 Task: Look for space in Messina, Italy from 3rd June, 2023 to 9th June, 2023 for 2 adults in price range Rs.6000 to Rs.12000. Place can be entire place with 1  bedroom having 1 bed and 1 bathroom. Property type can be house, flat, guest house, hotel. Booking option can be shelf check-in. Required host language is English.
Action: Mouse moved to (382, 71)
Screenshot: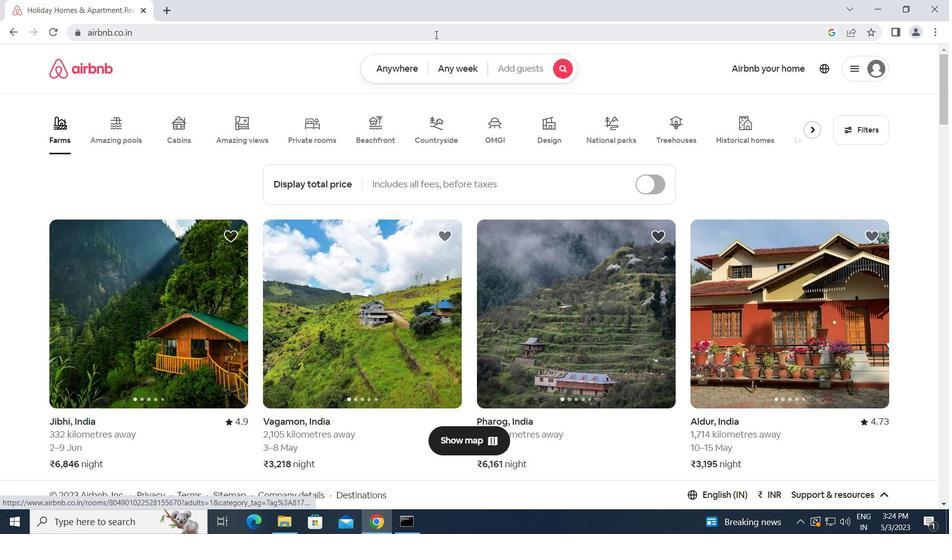 
Action: Mouse pressed left at (382, 71)
Screenshot: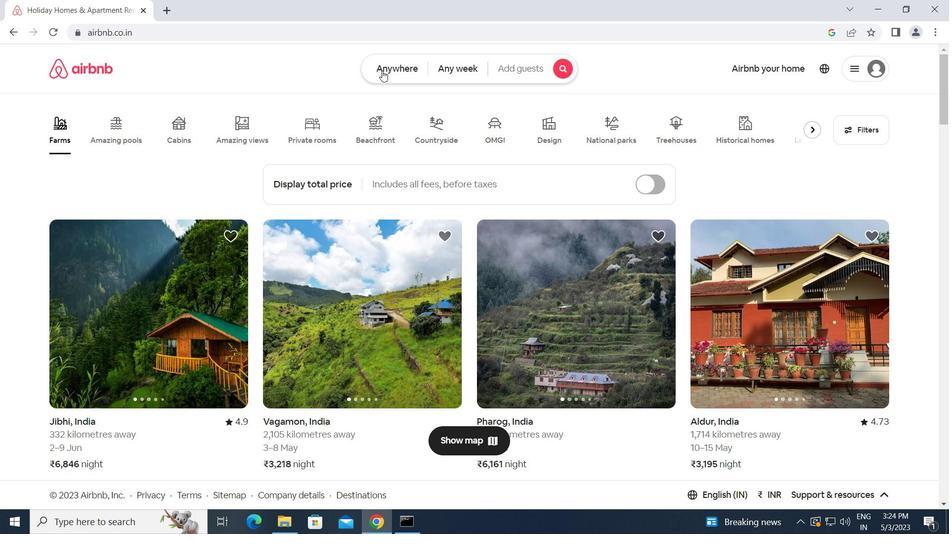 
Action: Mouse moved to (335, 108)
Screenshot: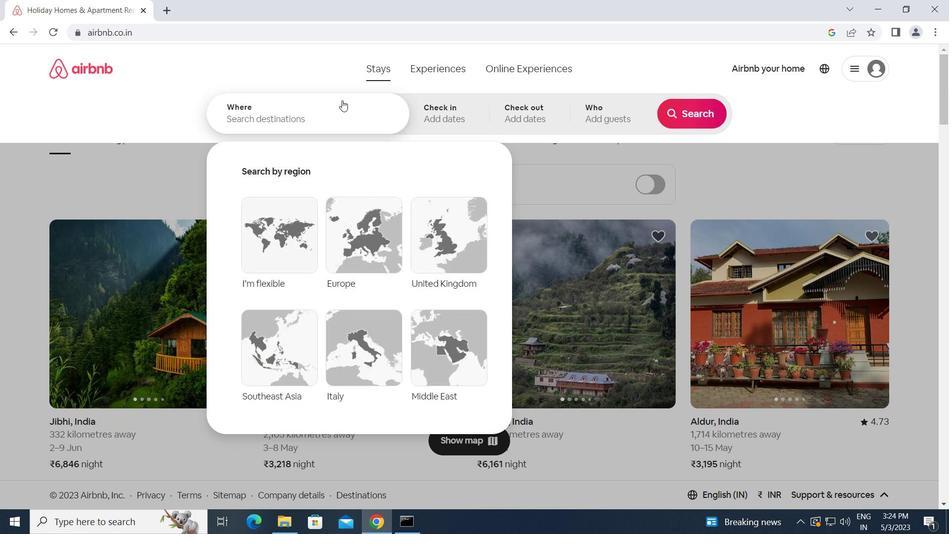 
Action: Mouse pressed left at (335, 108)
Screenshot: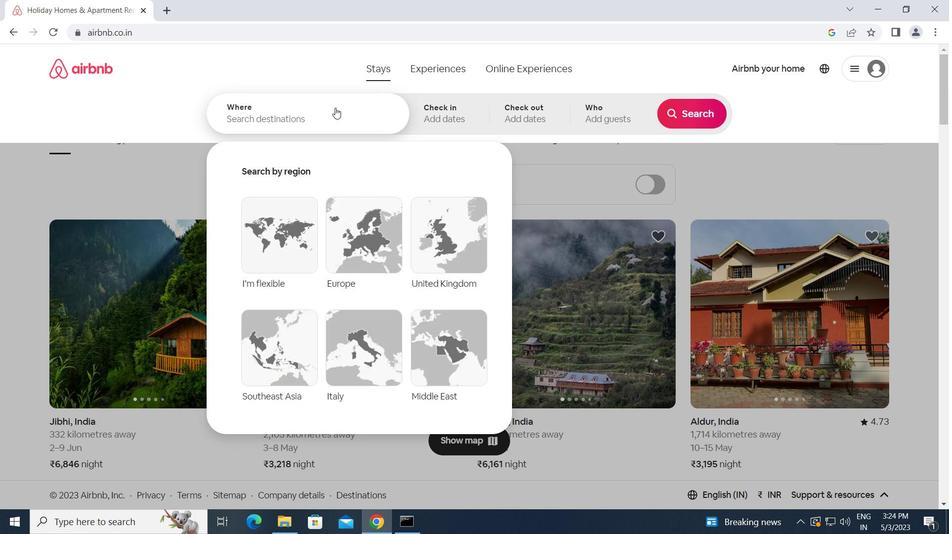 
Action: Key pressed m<Key.caps_lock>essina,<Key.space><Key.caps_lock>i<Key.caps_lock>taly<Key.enter>
Screenshot: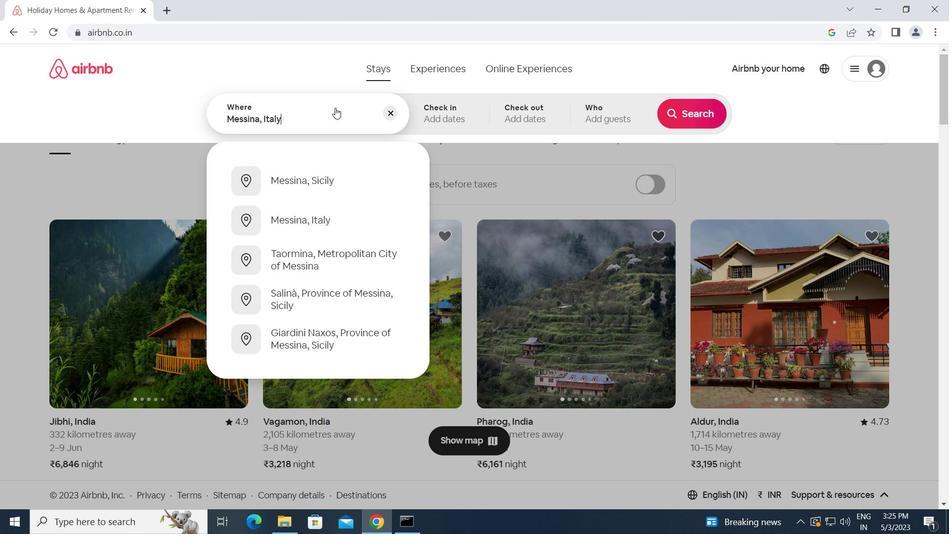 
Action: Mouse moved to (673, 260)
Screenshot: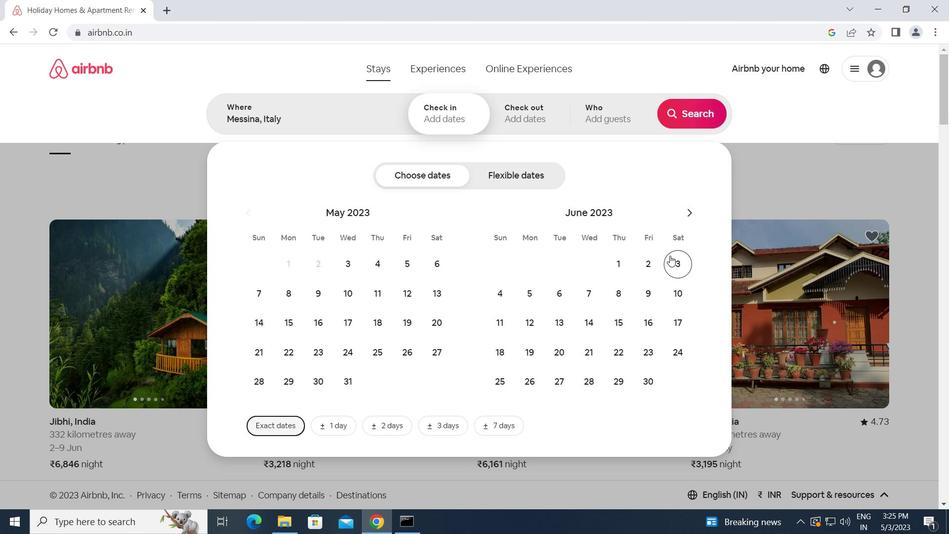 
Action: Mouse pressed left at (673, 260)
Screenshot: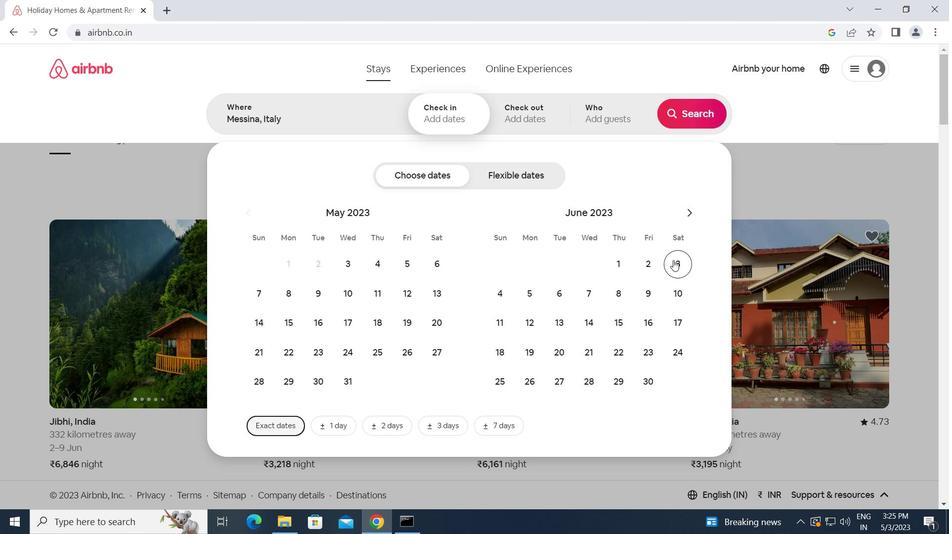 
Action: Mouse moved to (646, 291)
Screenshot: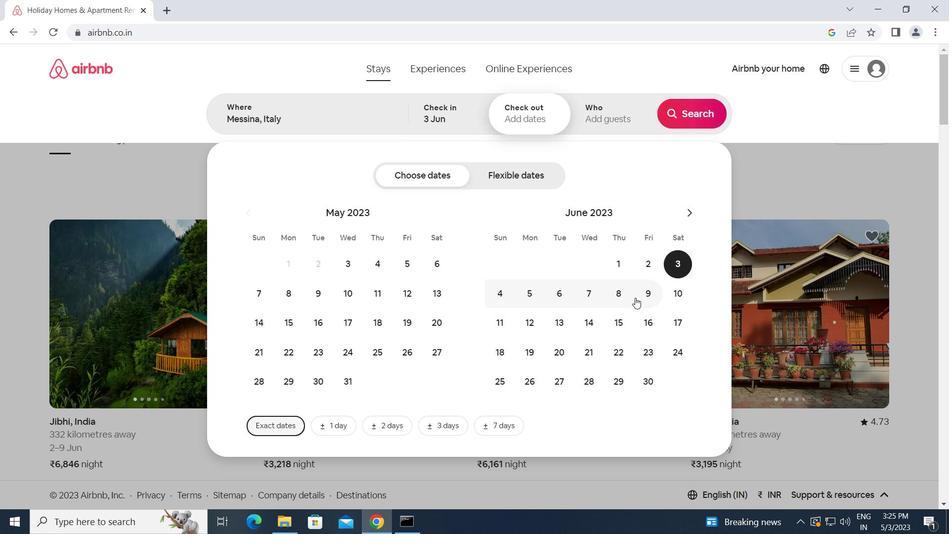 
Action: Mouse pressed left at (646, 291)
Screenshot: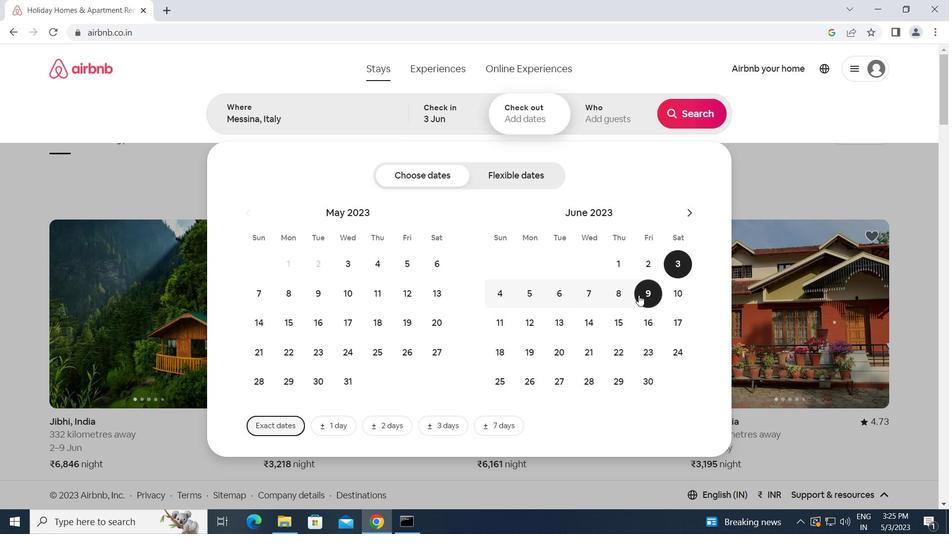
Action: Mouse moved to (587, 122)
Screenshot: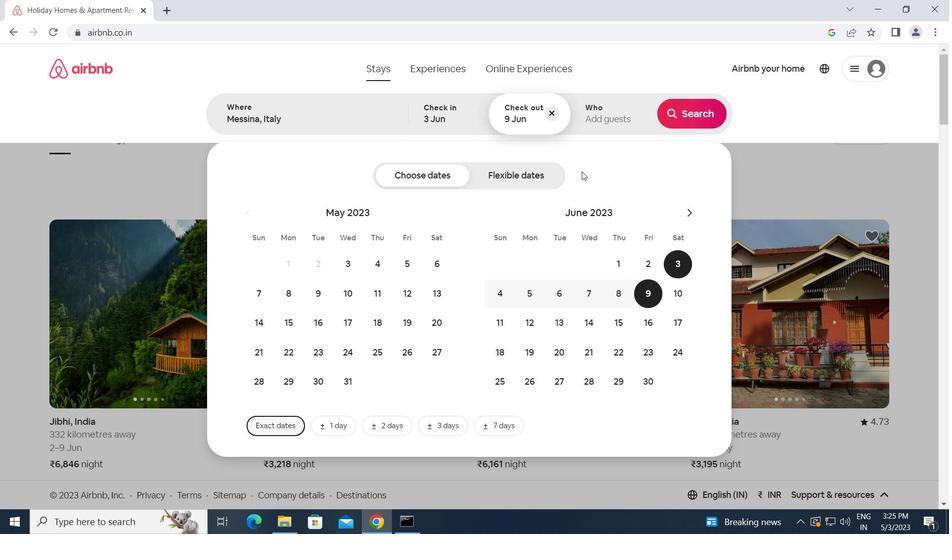 
Action: Mouse pressed left at (587, 122)
Screenshot: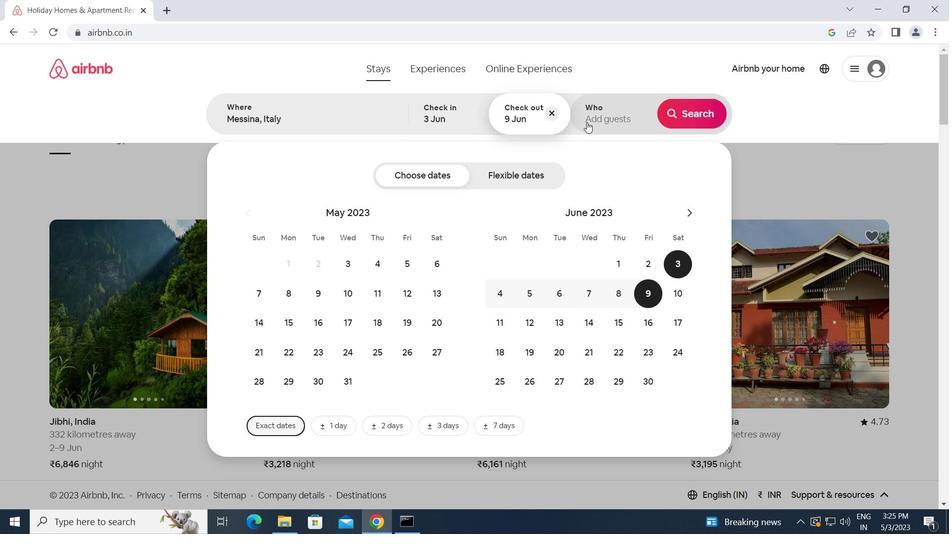 
Action: Mouse moved to (692, 170)
Screenshot: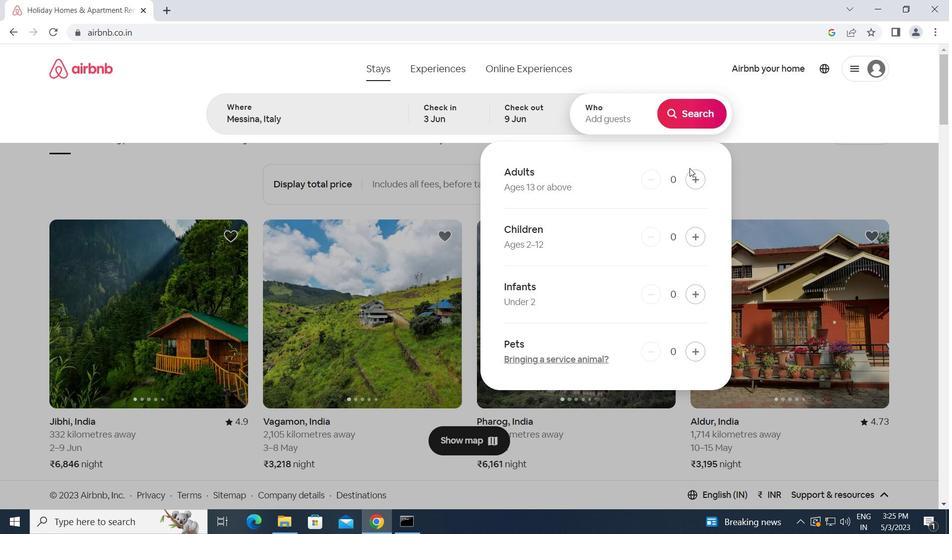 
Action: Mouse pressed left at (692, 170)
Screenshot: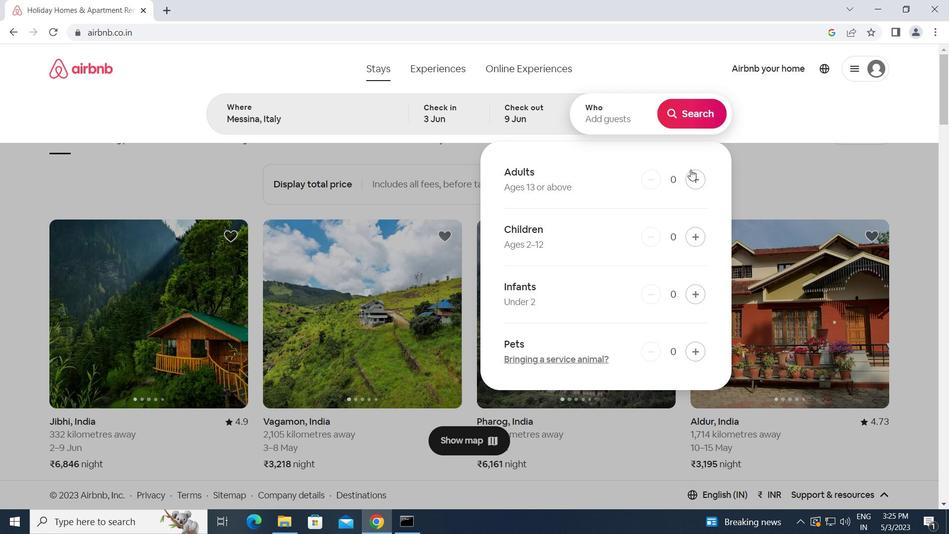 
Action: Mouse pressed left at (692, 170)
Screenshot: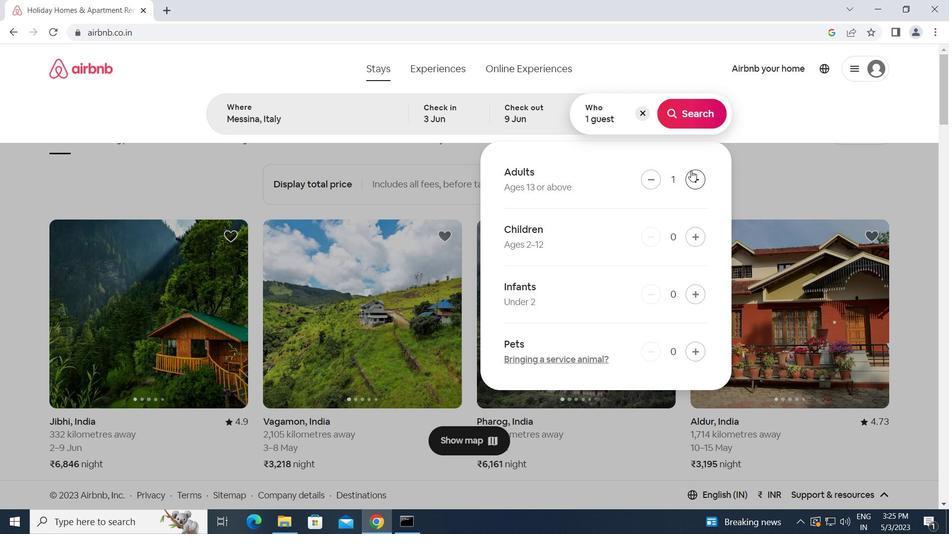 
Action: Mouse moved to (684, 114)
Screenshot: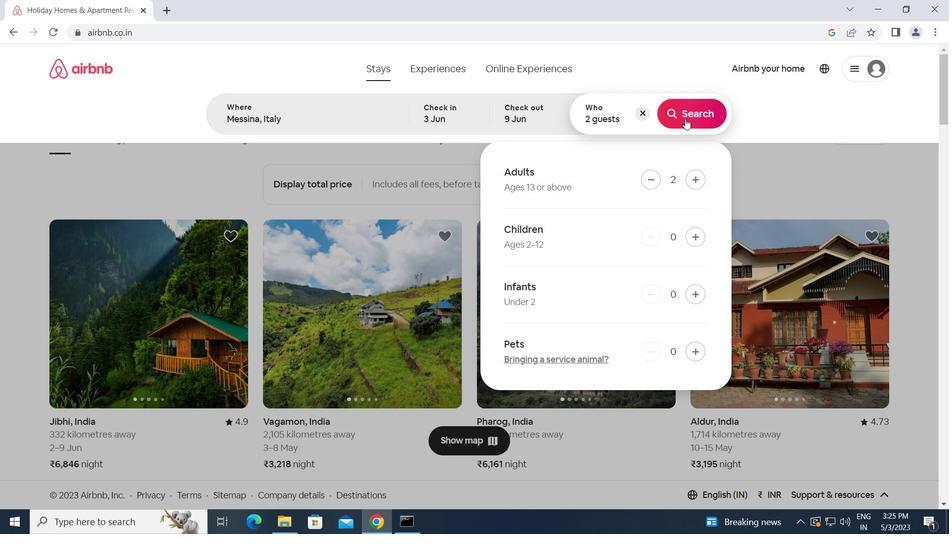 
Action: Mouse pressed left at (684, 114)
Screenshot: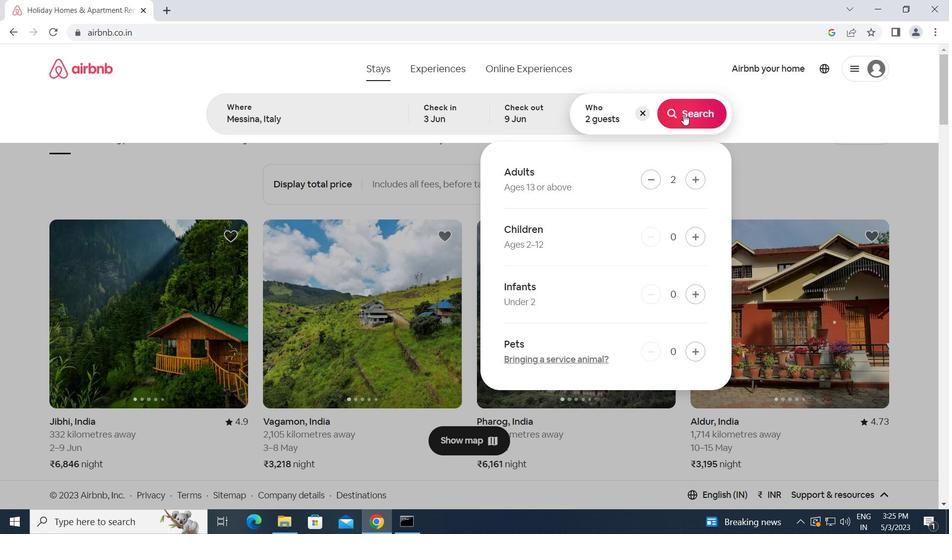 
Action: Mouse moved to (902, 115)
Screenshot: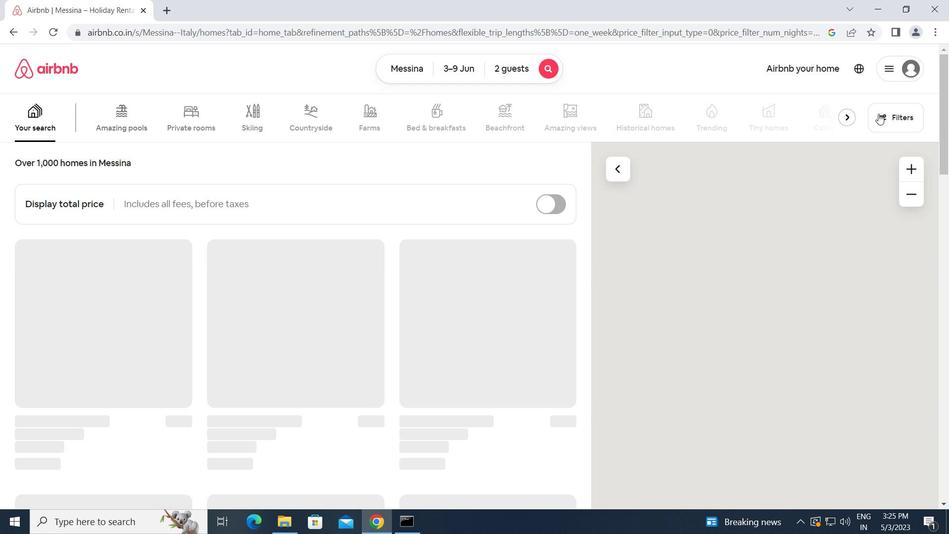 
Action: Mouse pressed left at (902, 115)
Screenshot: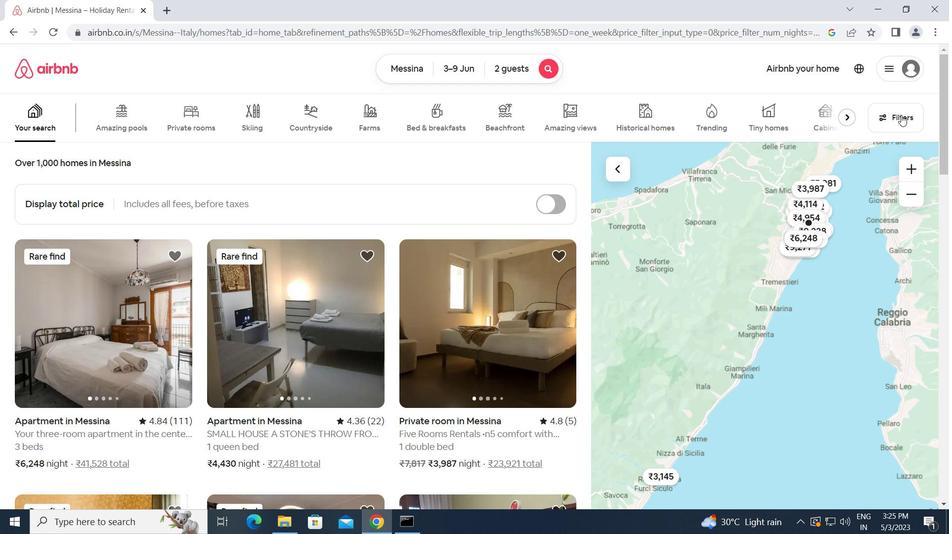 
Action: Mouse moved to (321, 275)
Screenshot: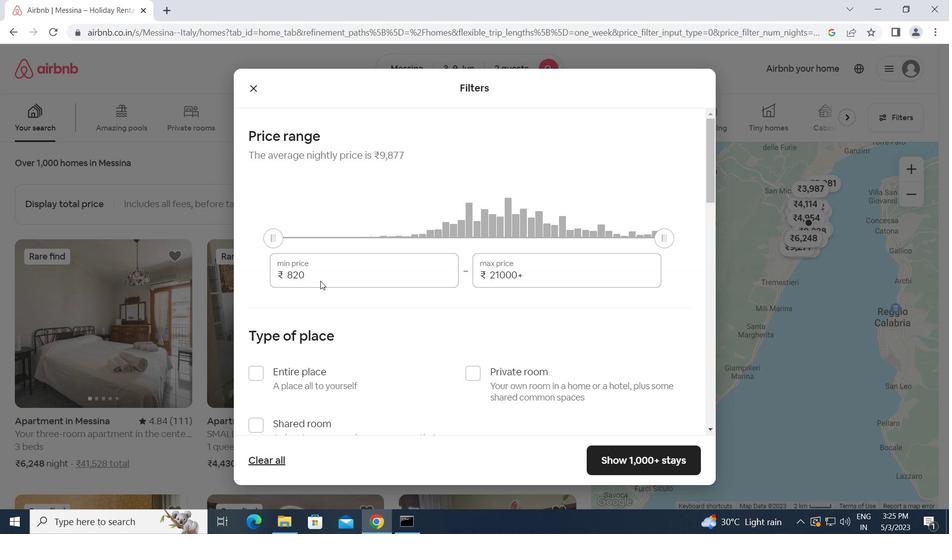 
Action: Mouse pressed left at (321, 275)
Screenshot: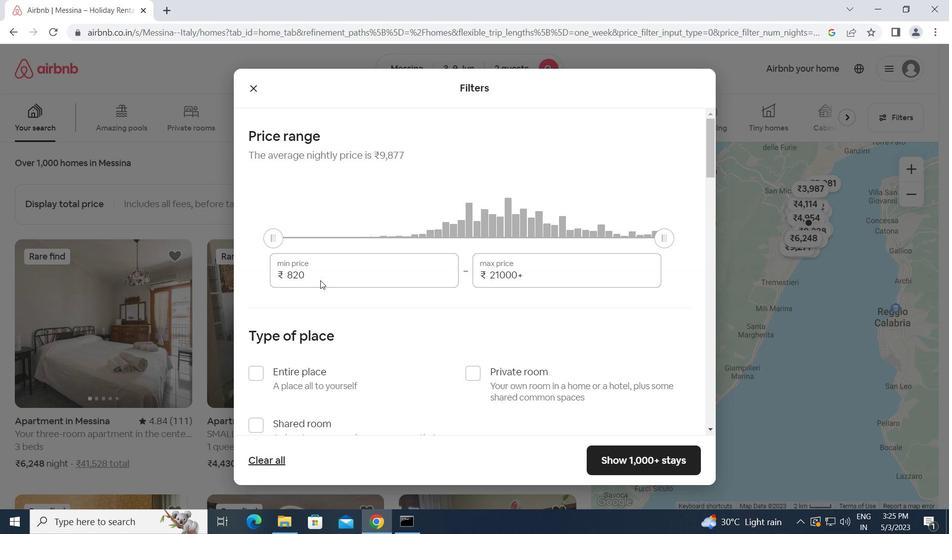 
Action: Mouse moved to (280, 279)
Screenshot: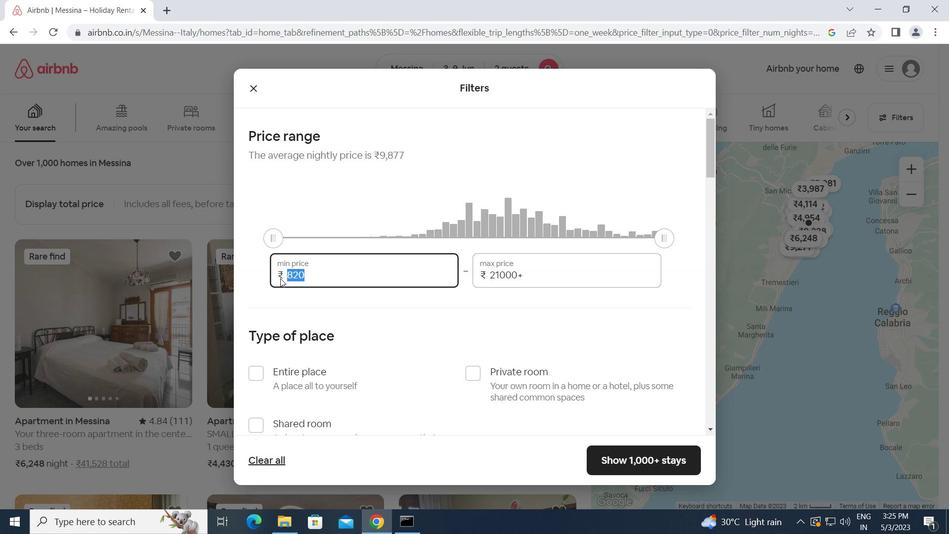 
Action: Key pressed 6000<Key.tab>12000
Screenshot: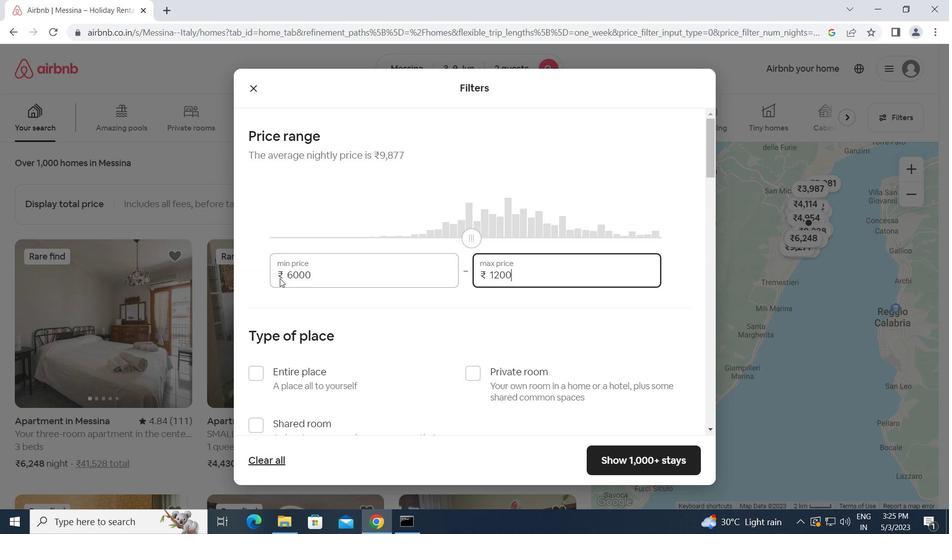 
Action: Mouse moved to (255, 373)
Screenshot: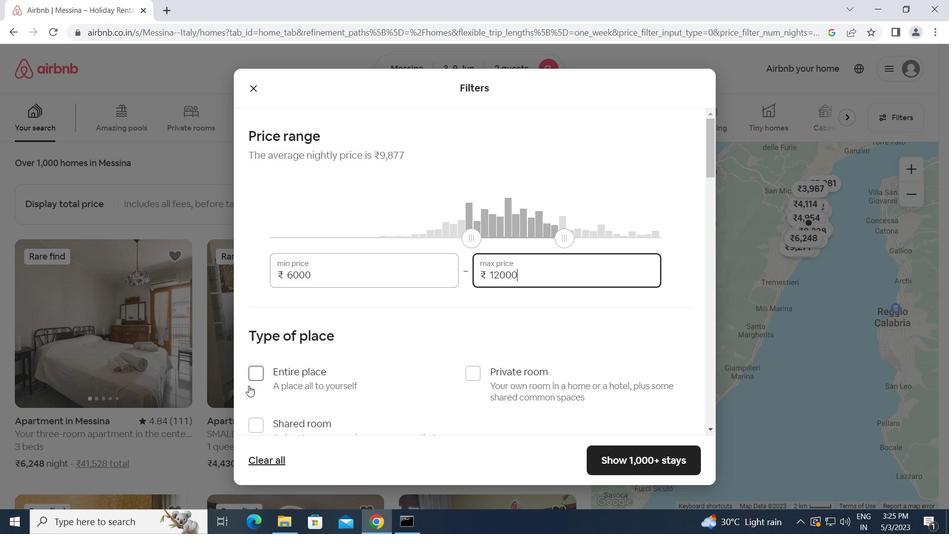 
Action: Mouse pressed left at (255, 373)
Screenshot: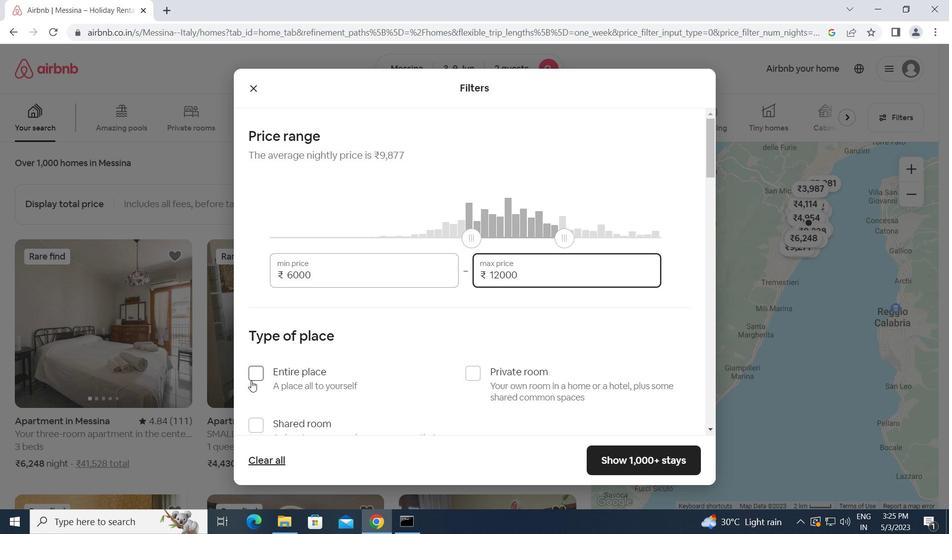 
Action: Mouse moved to (422, 372)
Screenshot: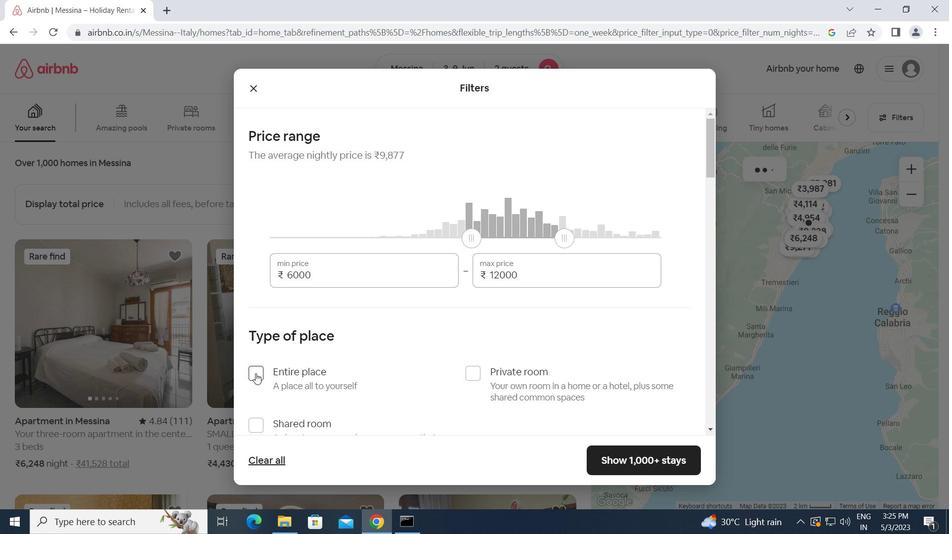 
Action: Mouse scrolled (422, 372) with delta (0, 0)
Screenshot: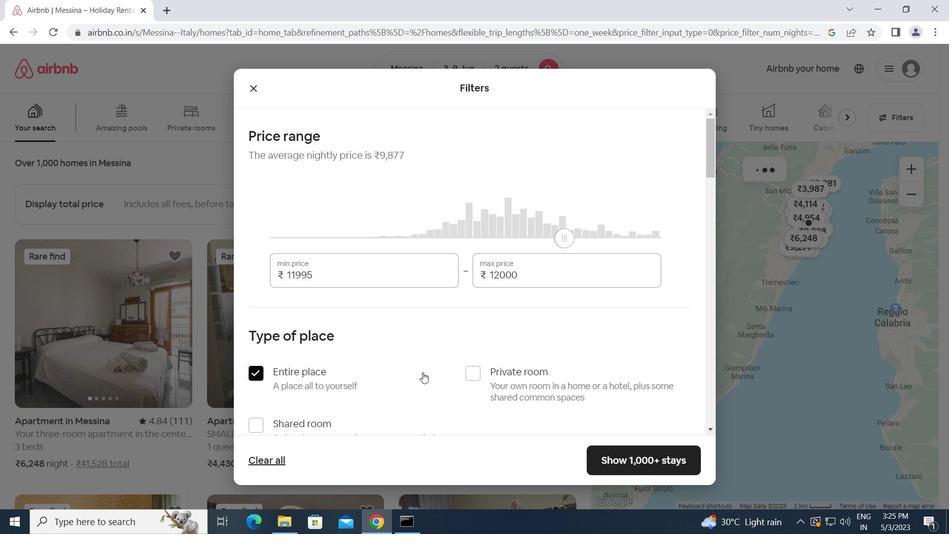 
Action: Mouse scrolled (422, 372) with delta (0, 0)
Screenshot: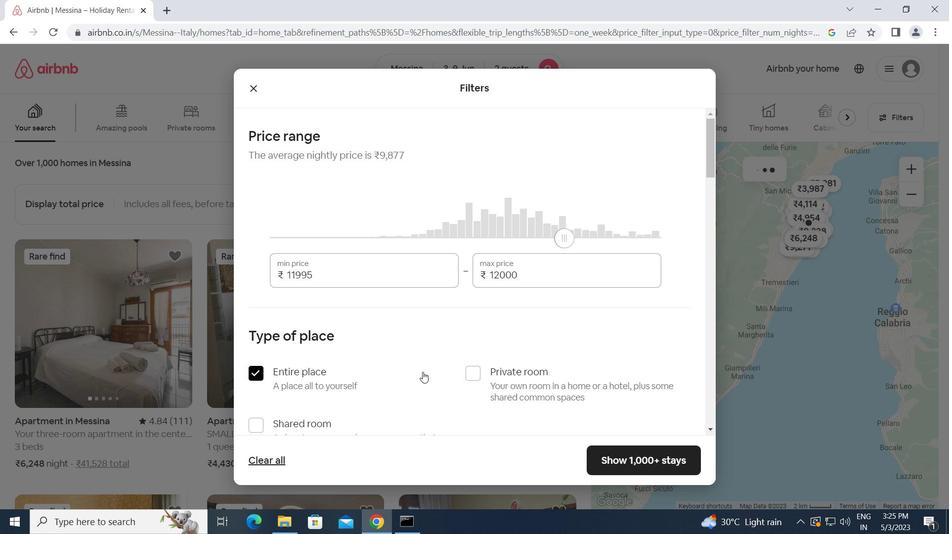 
Action: Mouse moved to (423, 372)
Screenshot: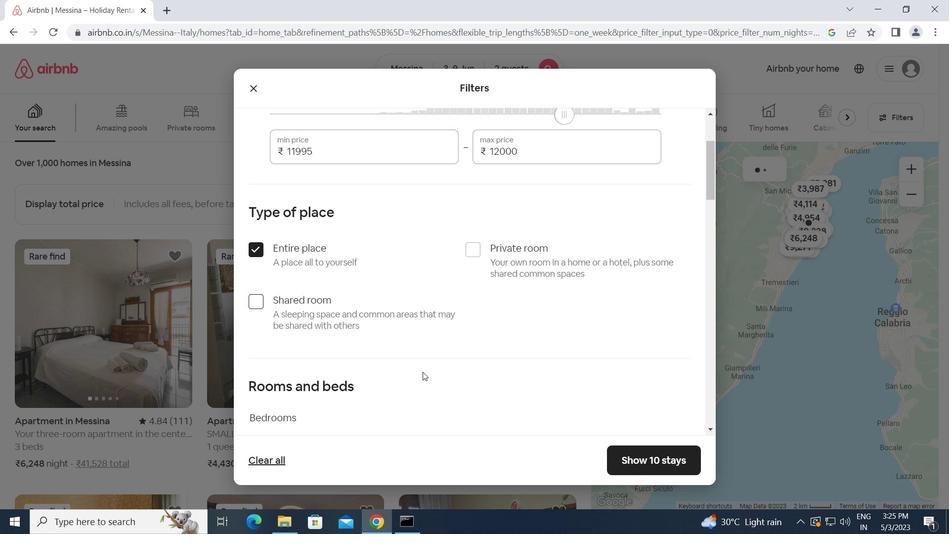 
Action: Mouse scrolled (423, 371) with delta (0, 0)
Screenshot: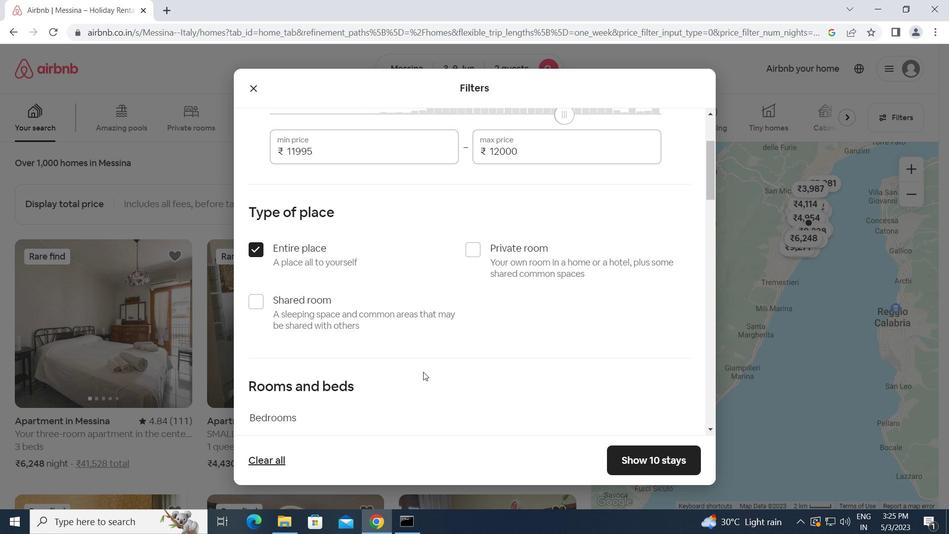
Action: Mouse scrolled (423, 371) with delta (0, 0)
Screenshot: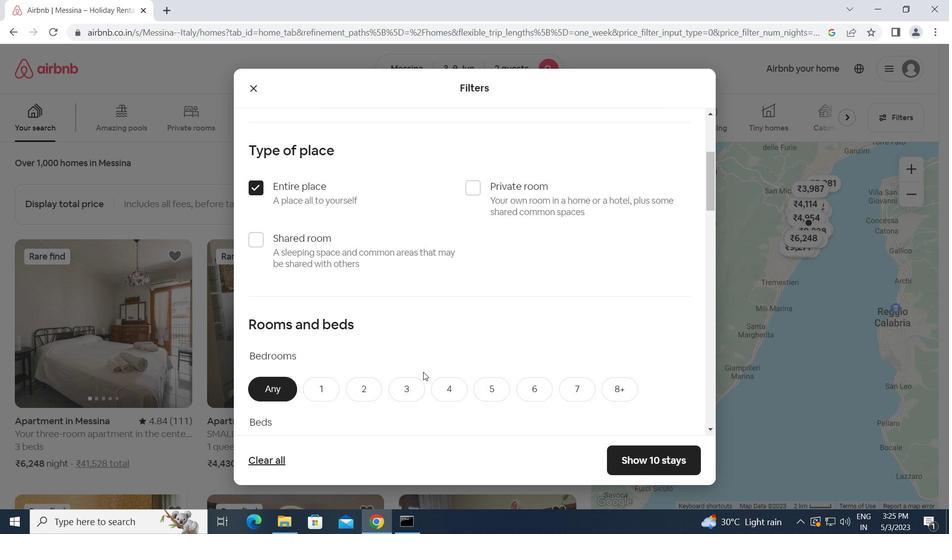 
Action: Mouse scrolled (423, 371) with delta (0, 0)
Screenshot: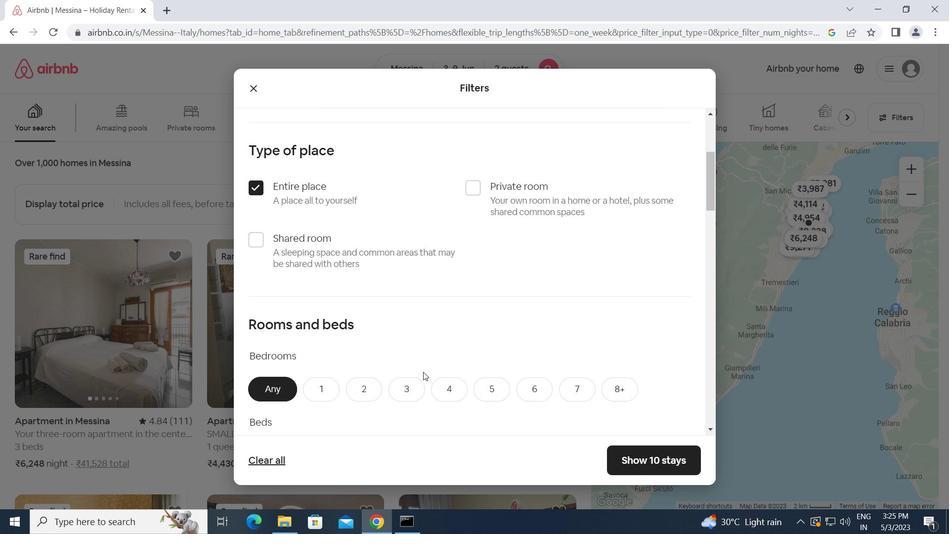 
Action: Mouse moved to (336, 271)
Screenshot: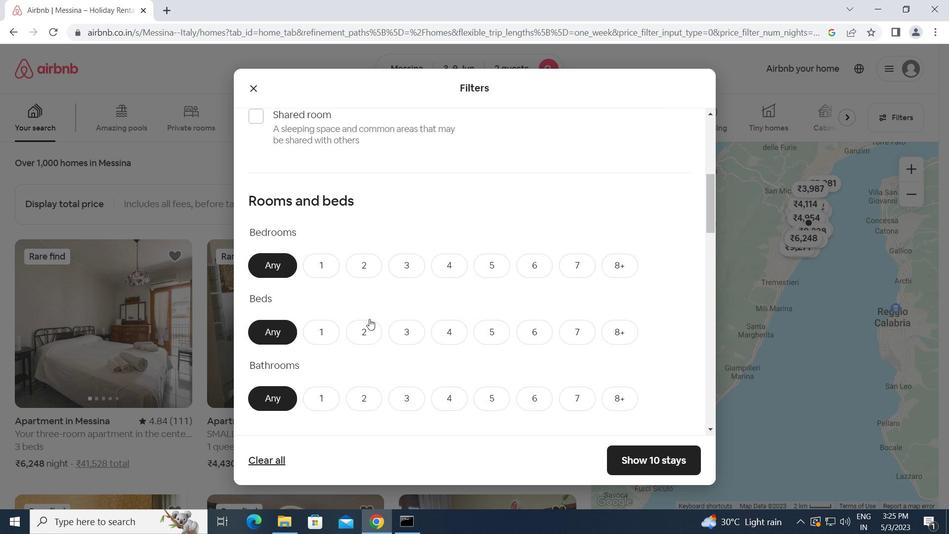 
Action: Mouse pressed left at (336, 271)
Screenshot: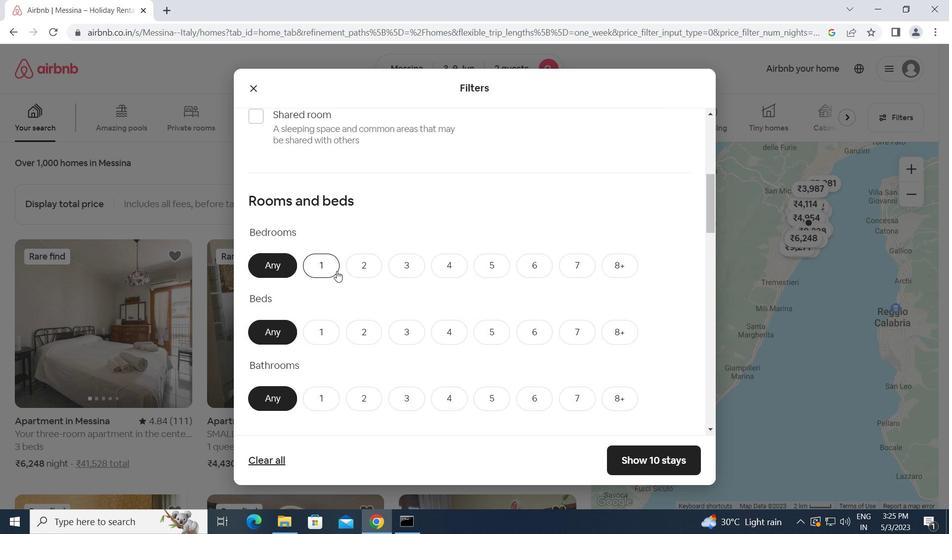 
Action: Mouse moved to (317, 320)
Screenshot: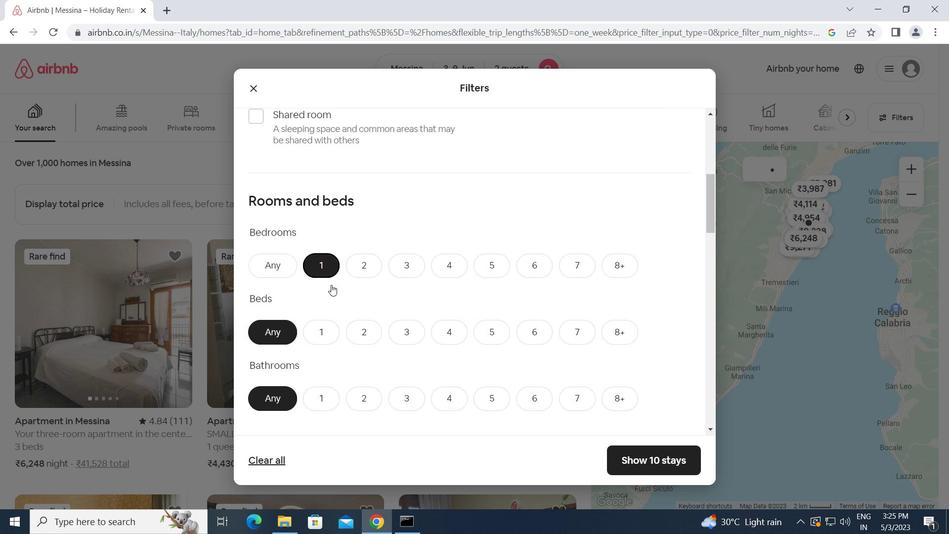 
Action: Mouse pressed left at (317, 320)
Screenshot: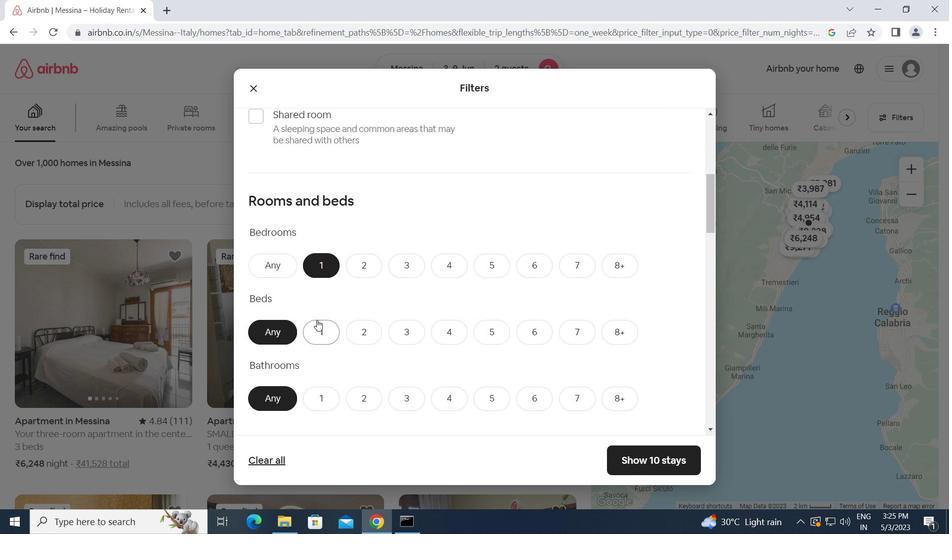 
Action: Mouse moved to (314, 391)
Screenshot: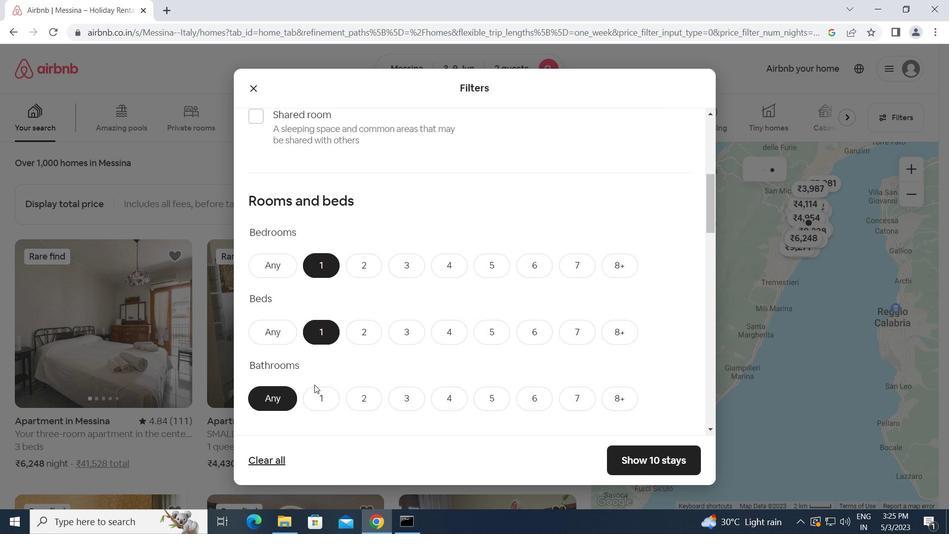 
Action: Mouse pressed left at (314, 391)
Screenshot: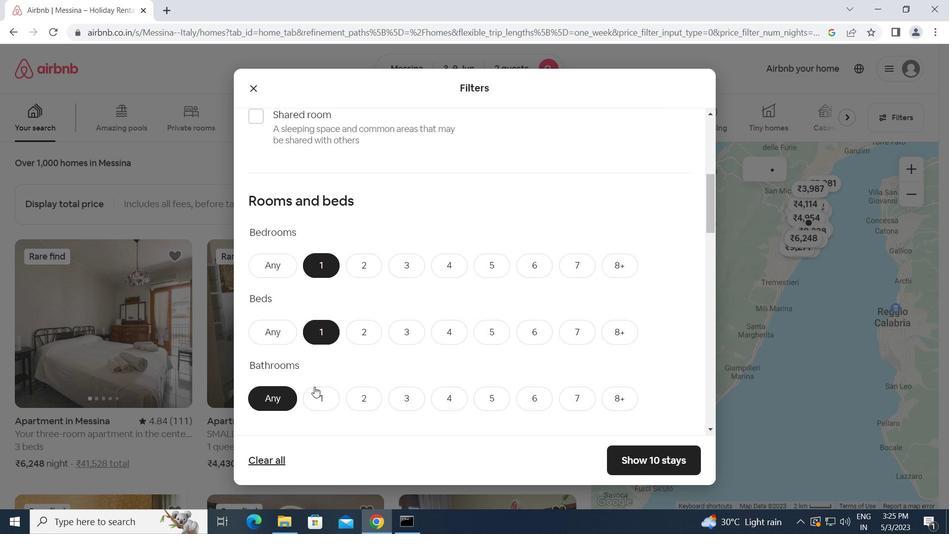 
Action: Mouse moved to (395, 388)
Screenshot: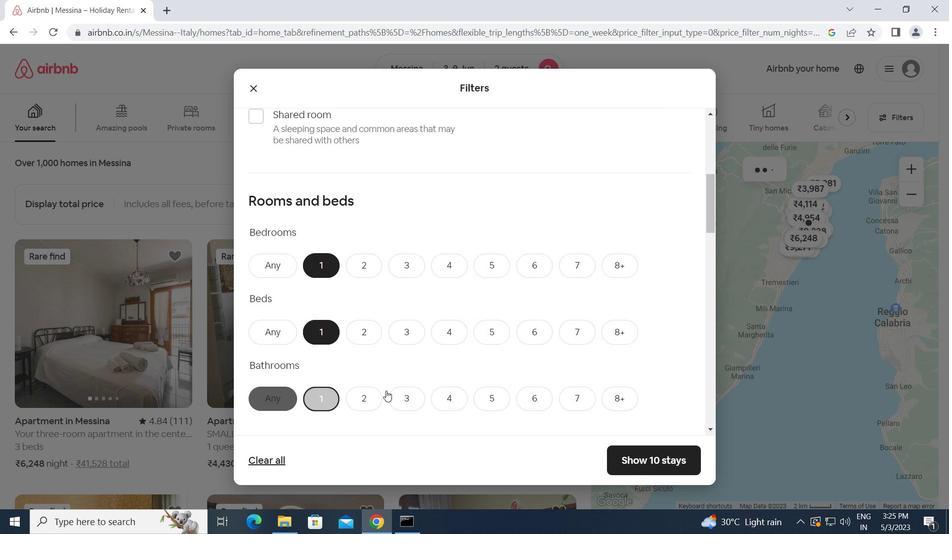 
Action: Mouse scrolled (395, 387) with delta (0, 0)
Screenshot: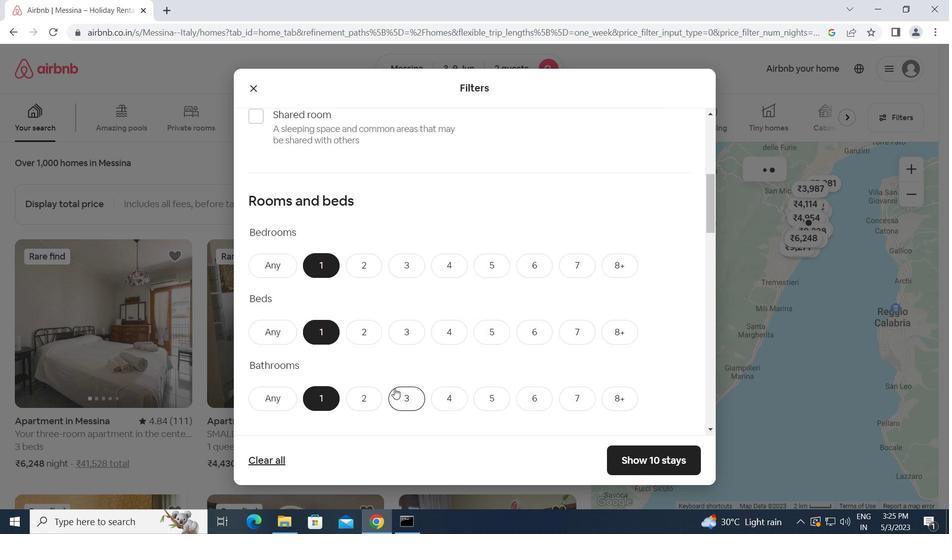 
Action: Mouse scrolled (395, 387) with delta (0, 0)
Screenshot: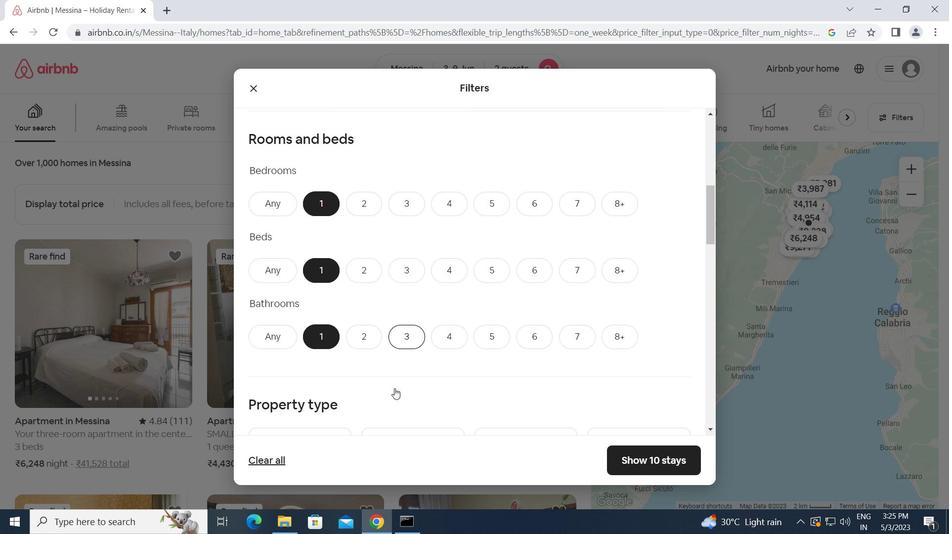 
Action: Mouse moved to (330, 383)
Screenshot: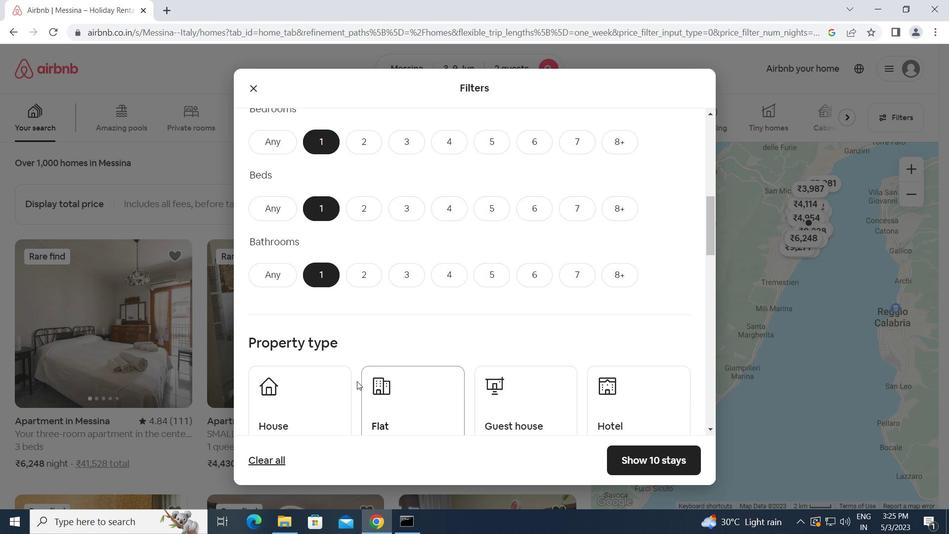 
Action: Mouse pressed left at (330, 383)
Screenshot: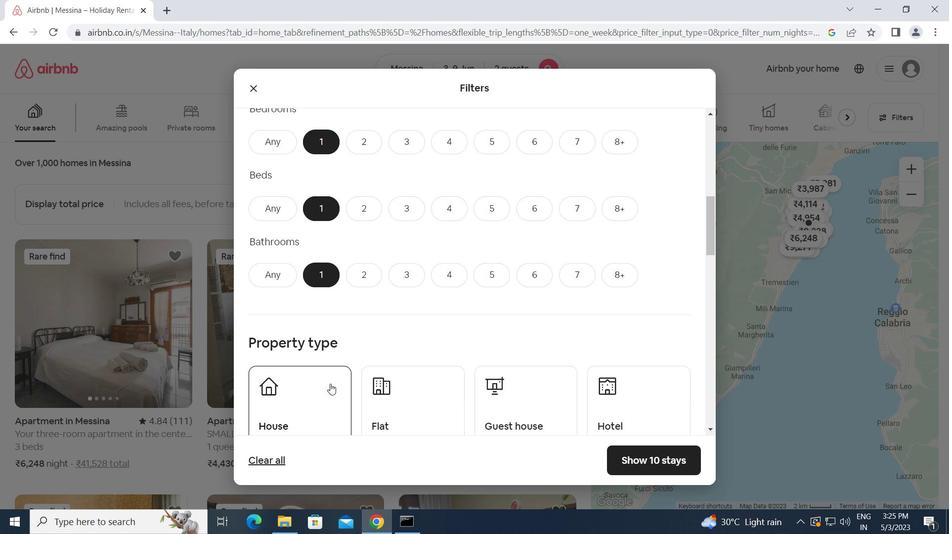 
Action: Mouse moved to (338, 383)
Screenshot: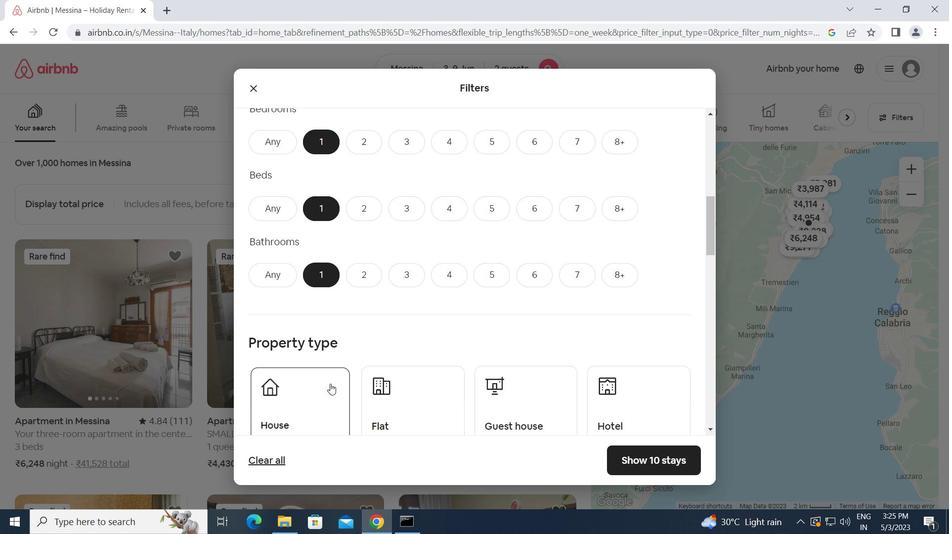 
Action: Mouse scrolled (338, 382) with delta (0, 0)
Screenshot: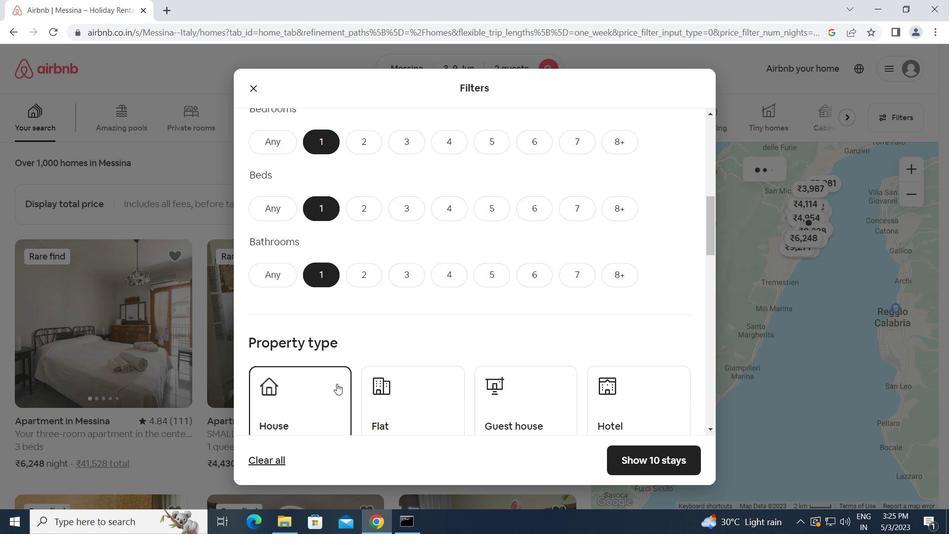 
Action: Mouse moved to (405, 359)
Screenshot: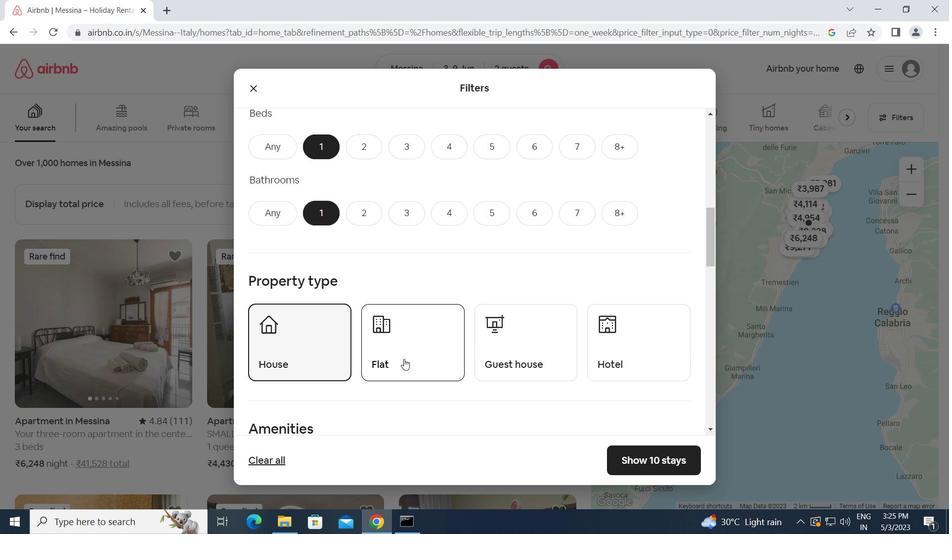 
Action: Mouse pressed left at (405, 359)
Screenshot: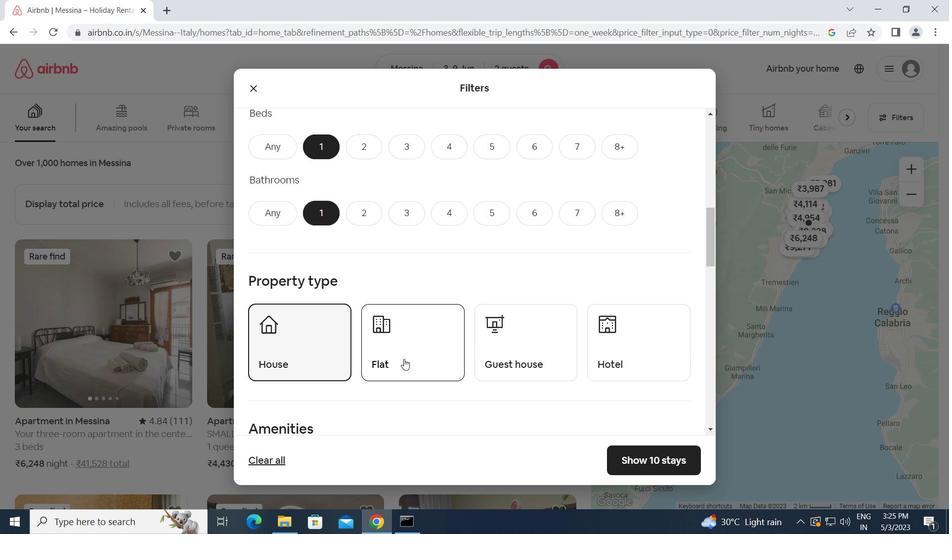 
Action: Mouse moved to (521, 356)
Screenshot: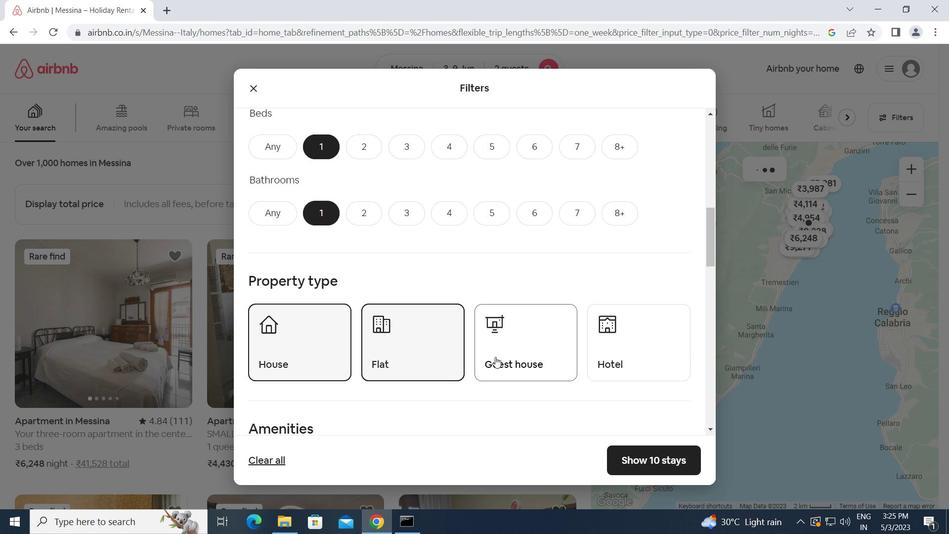 
Action: Mouse pressed left at (521, 356)
Screenshot: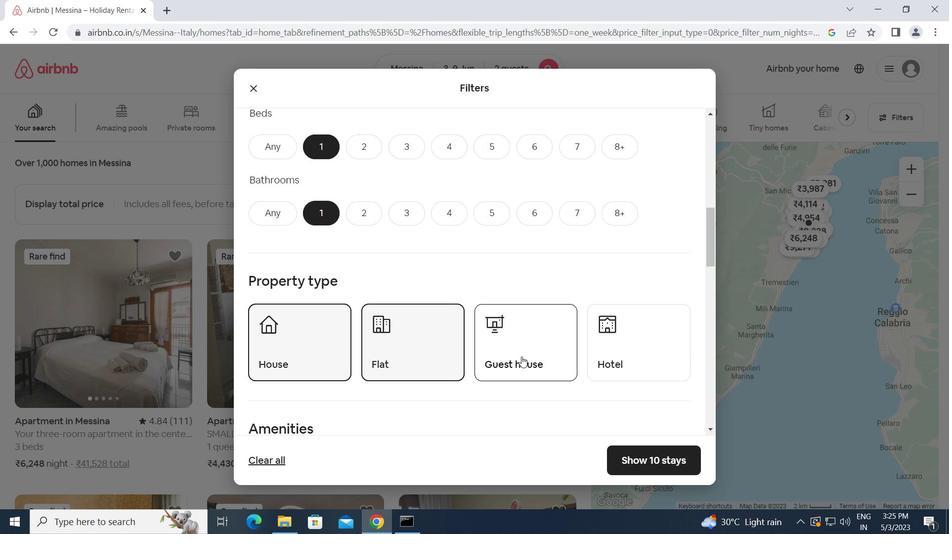 
Action: Mouse moved to (661, 339)
Screenshot: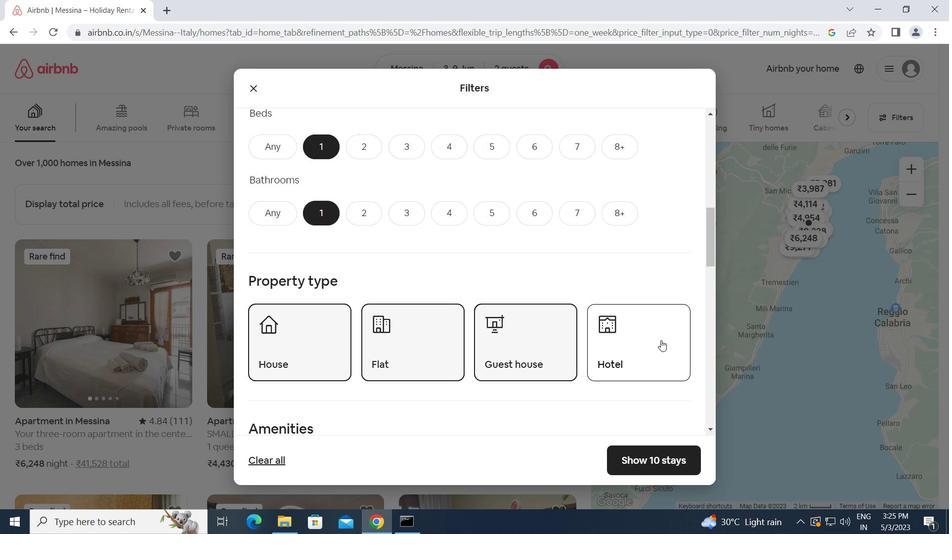 
Action: Mouse pressed left at (661, 339)
Screenshot: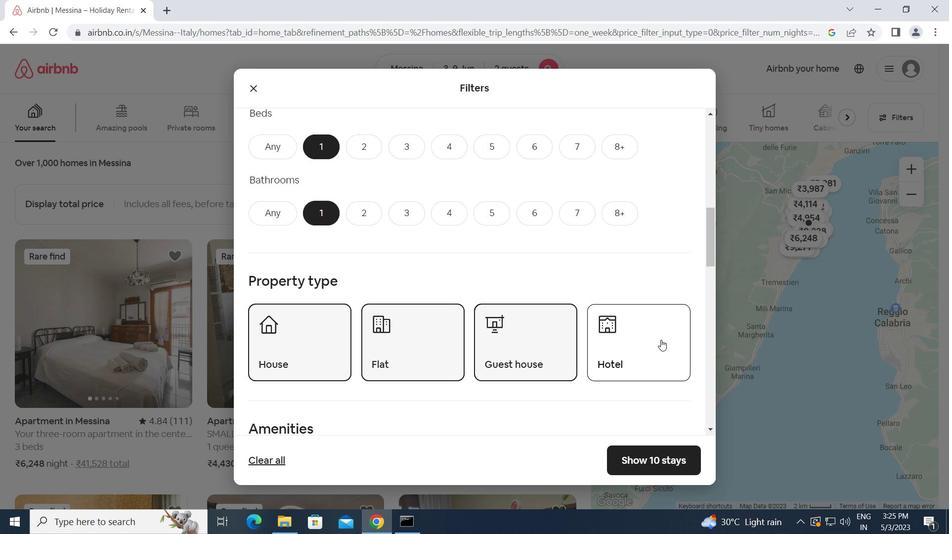 
Action: Mouse moved to (440, 364)
Screenshot: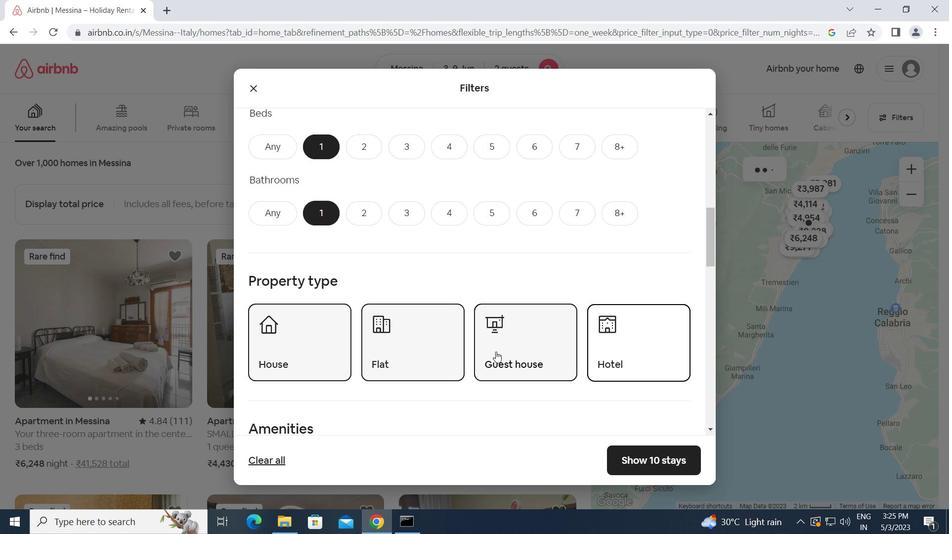 
Action: Mouse scrolled (440, 363) with delta (0, 0)
Screenshot: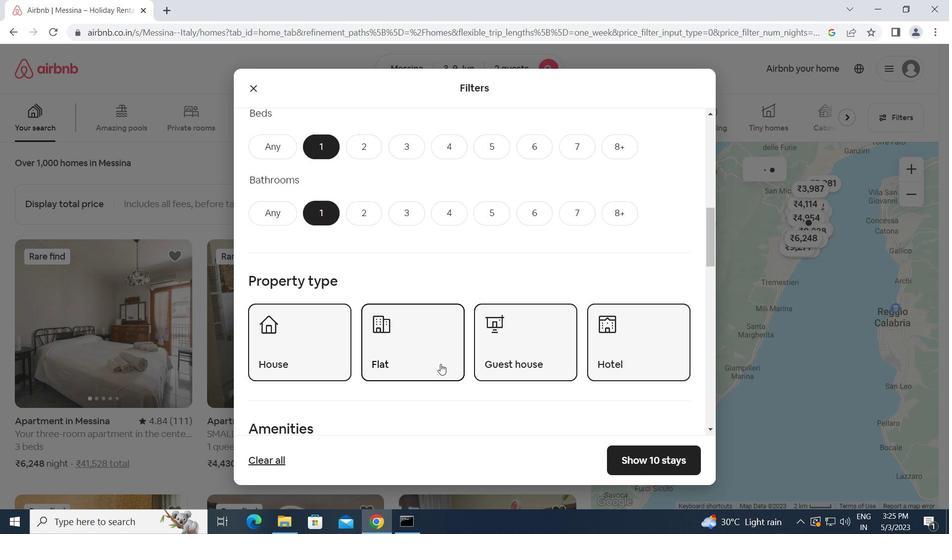 
Action: Mouse scrolled (440, 363) with delta (0, 0)
Screenshot: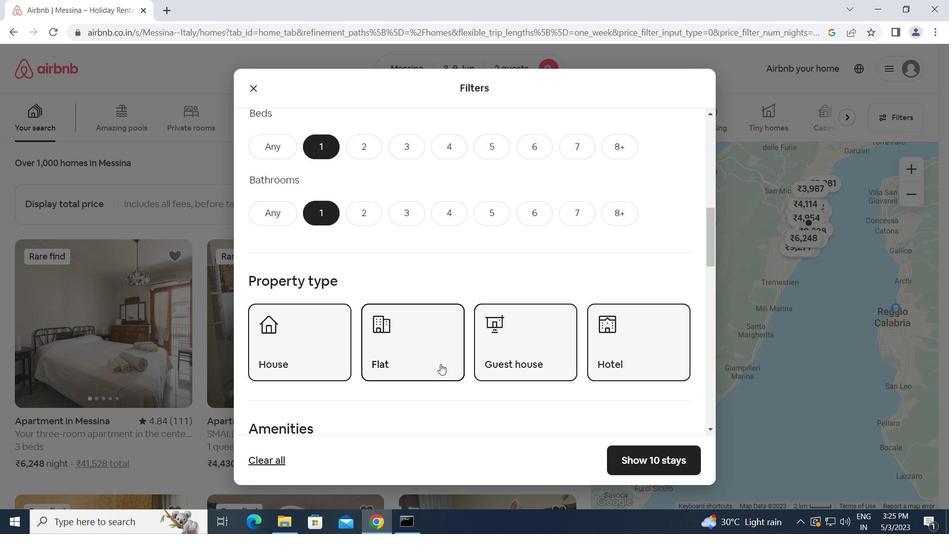 
Action: Mouse scrolled (440, 363) with delta (0, 0)
Screenshot: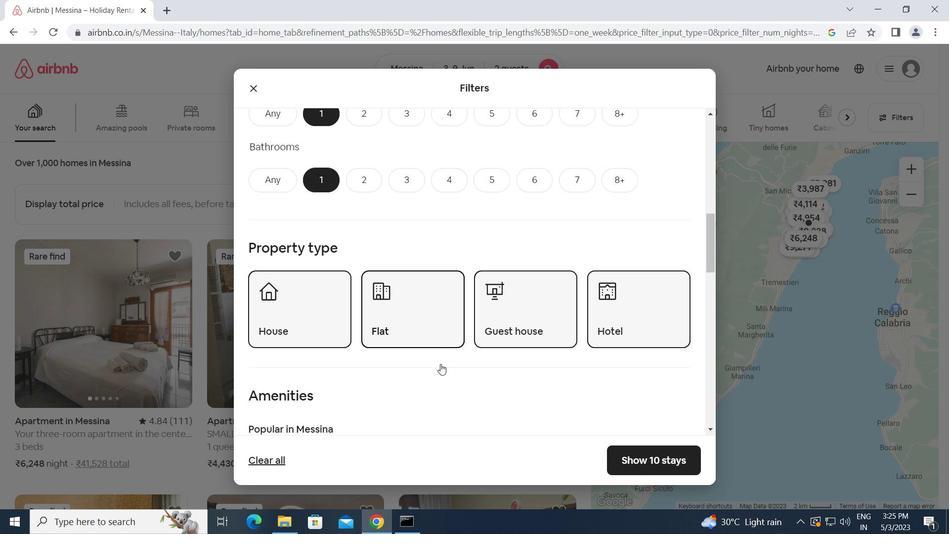 
Action: Mouse scrolled (440, 363) with delta (0, 0)
Screenshot: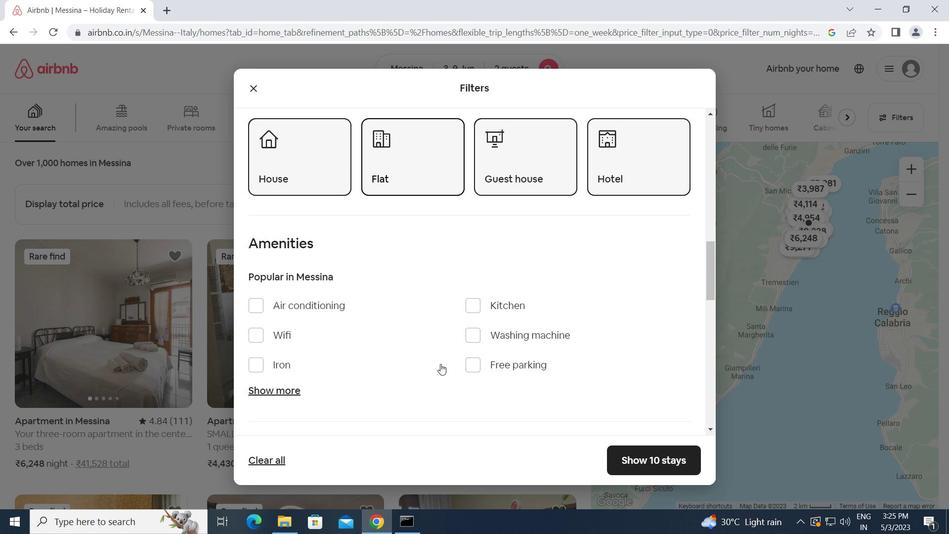 
Action: Mouse scrolled (440, 363) with delta (0, 0)
Screenshot: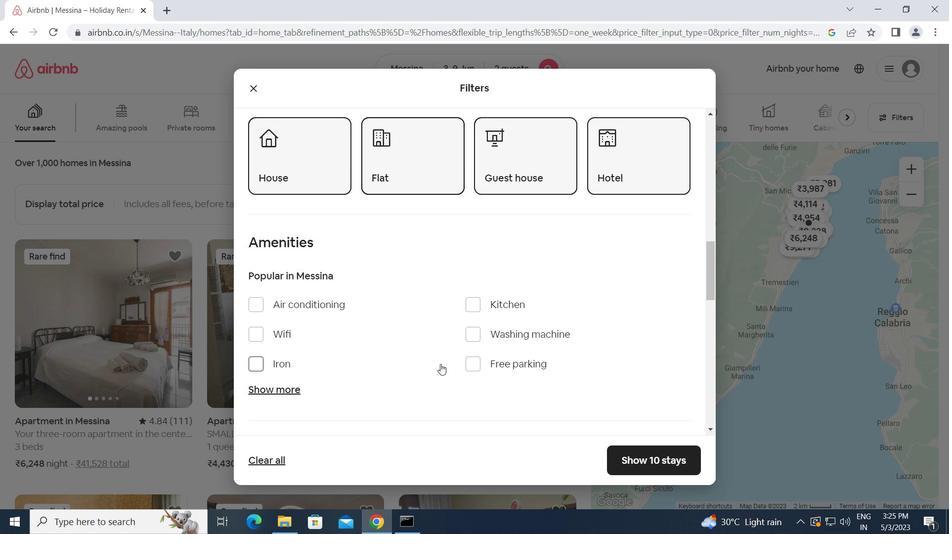 
Action: Mouse scrolled (440, 363) with delta (0, 0)
Screenshot: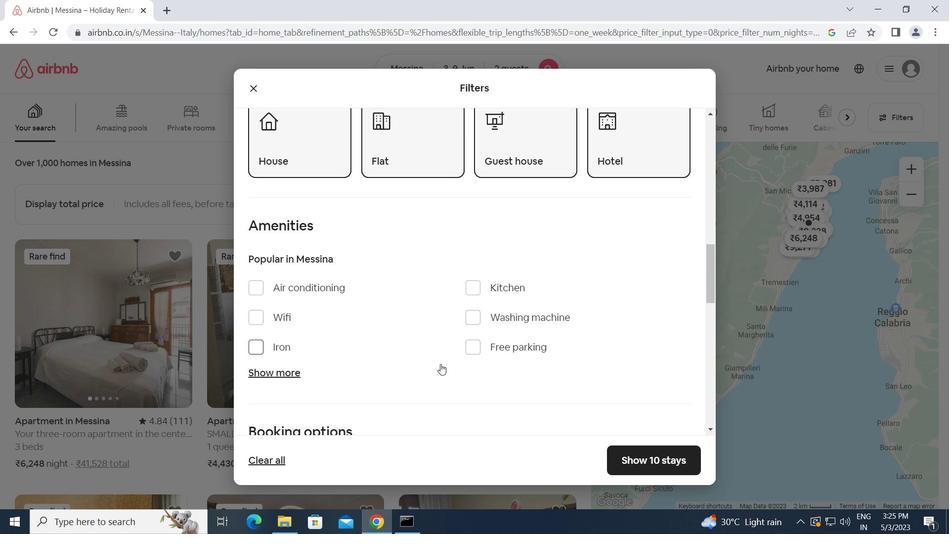 
Action: Mouse moved to (651, 343)
Screenshot: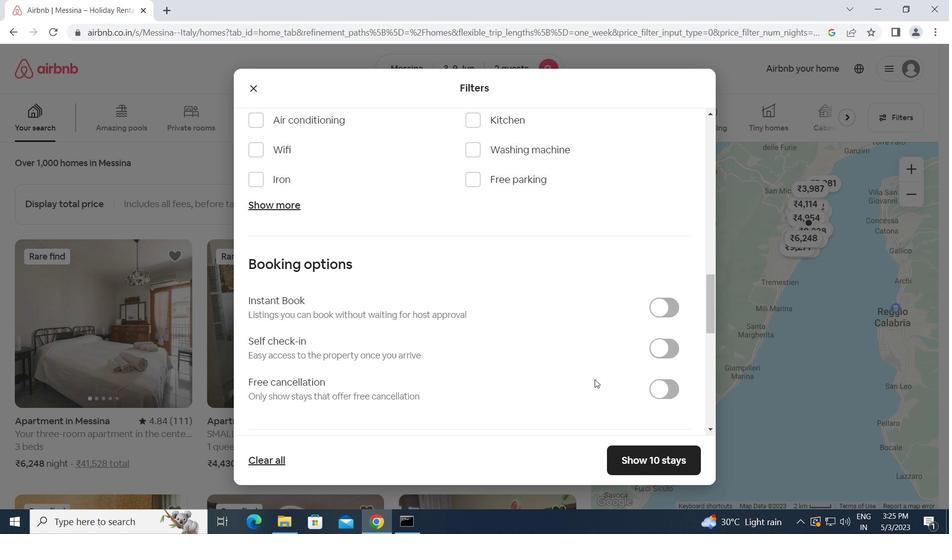 
Action: Mouse pressed left at (651, 343)
Screenshot: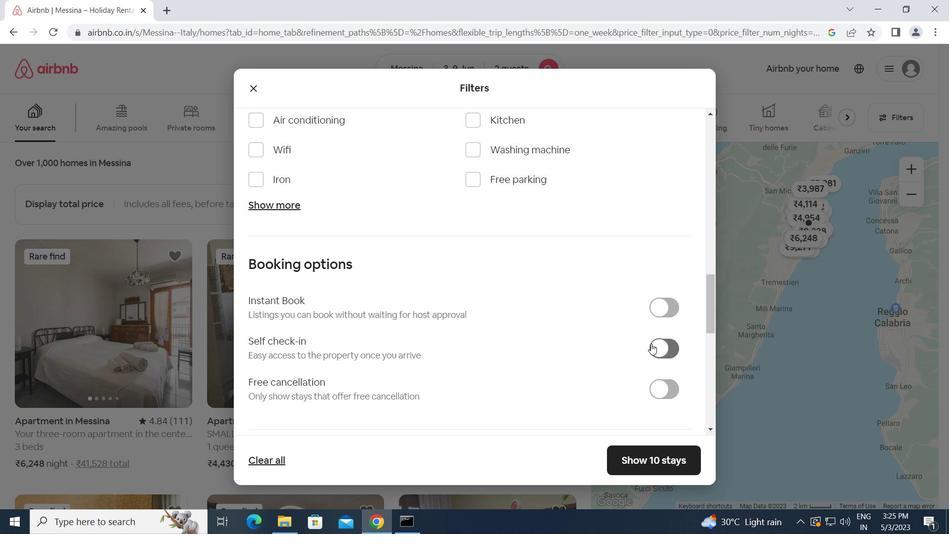 
Action: Mouse moved to (537, 390)
Screenshot: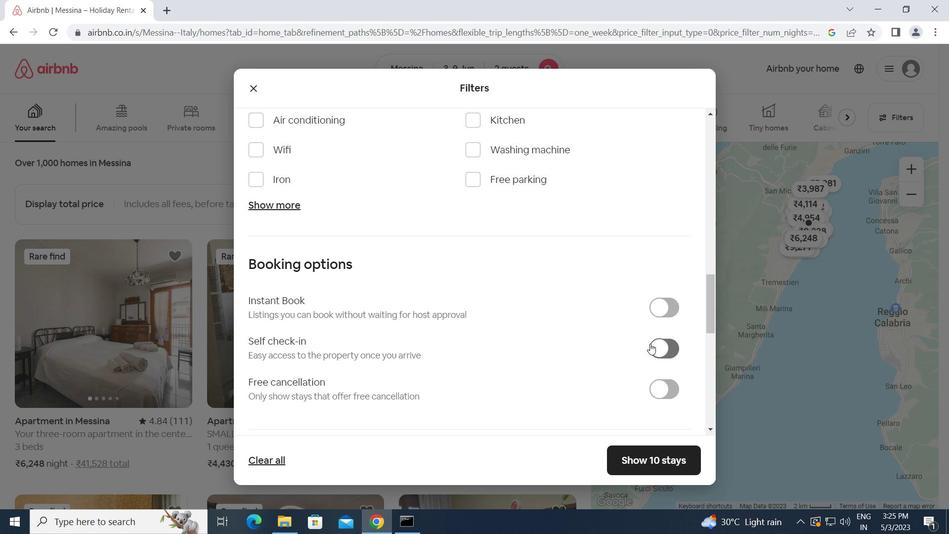 
Action: Mouse scrolled (537, 390) with delta (0, 0)
Screenshot: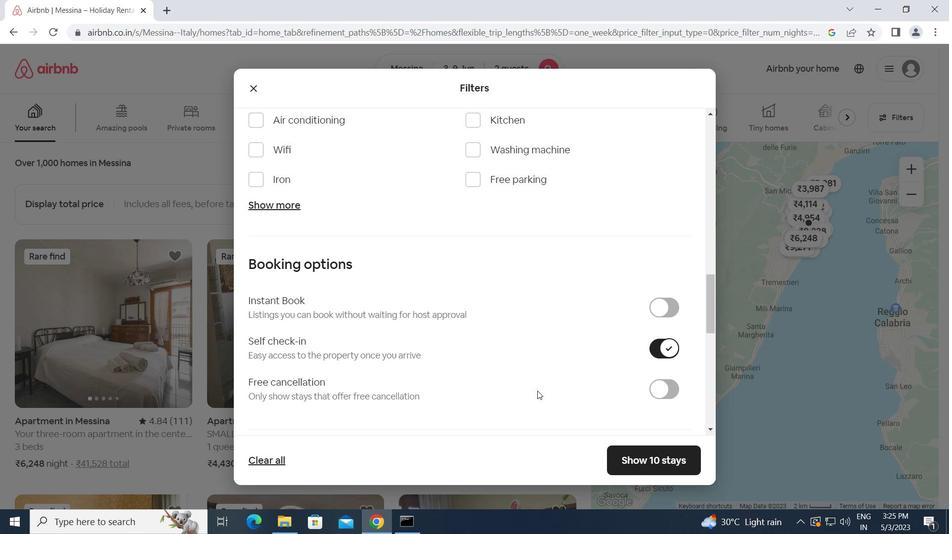 
Action: Mouse scrolled (537, 390) with delta (0, 0)
Screenshot: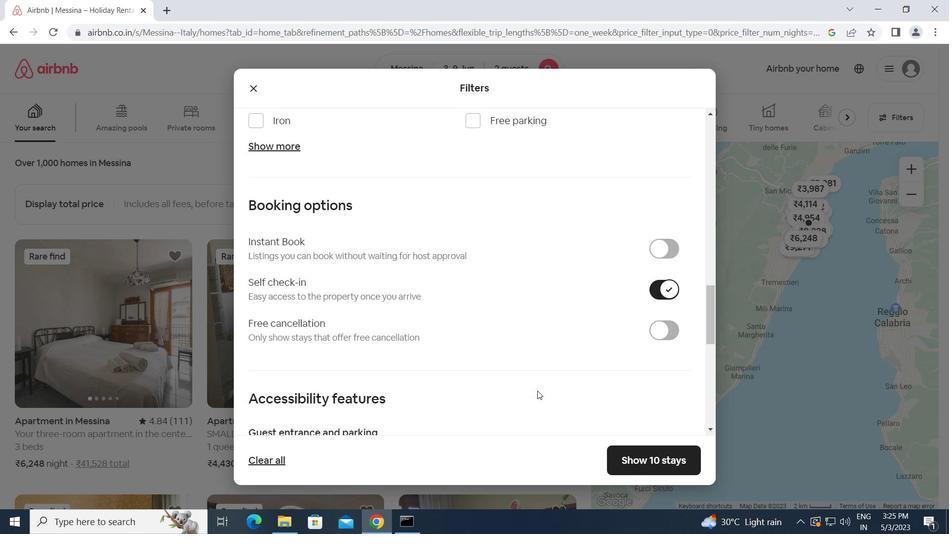 
Action: Mouse scrolled (537, 390) with delta (0, 0)
Screenshot: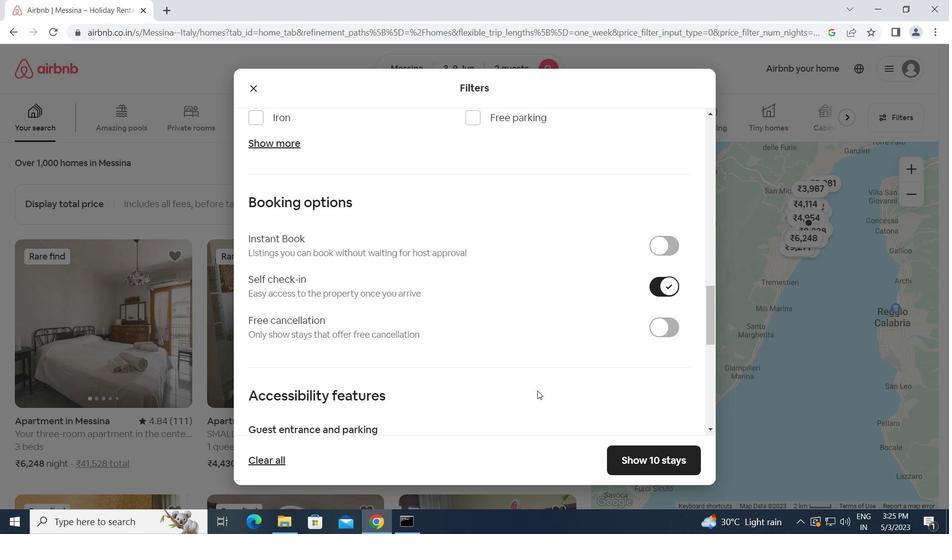 
Action: Mouse scrolled (537, 390) with delta (0, 0)
Screenshot: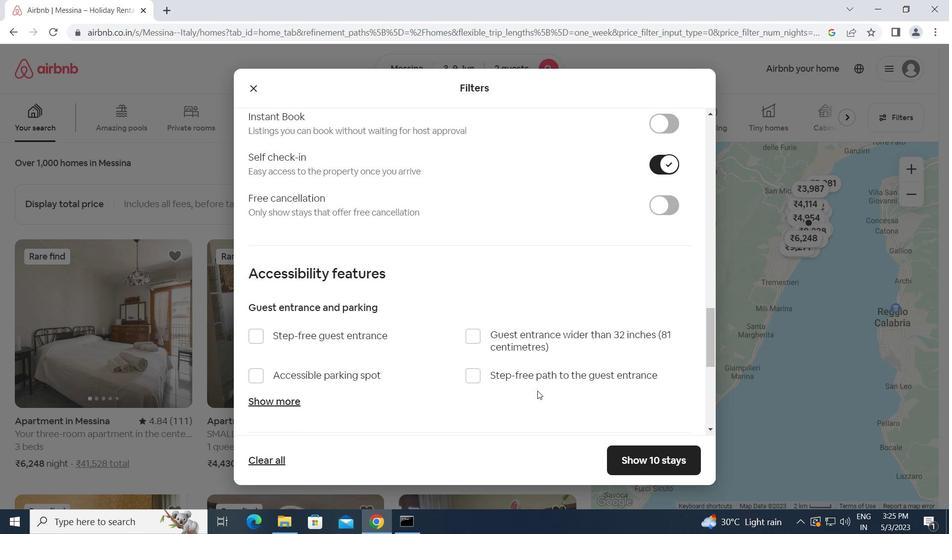 
Action: Mouse scrolled (537, 390) with delta (0, 0)
Screenshot: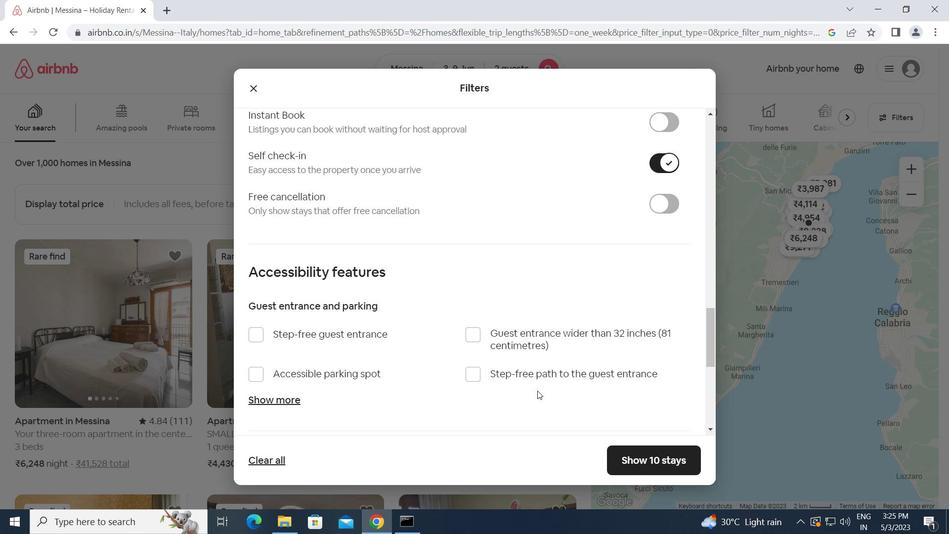
Action: Mouse scrolled (537, 390) with delta (0, 0)
Screenshot: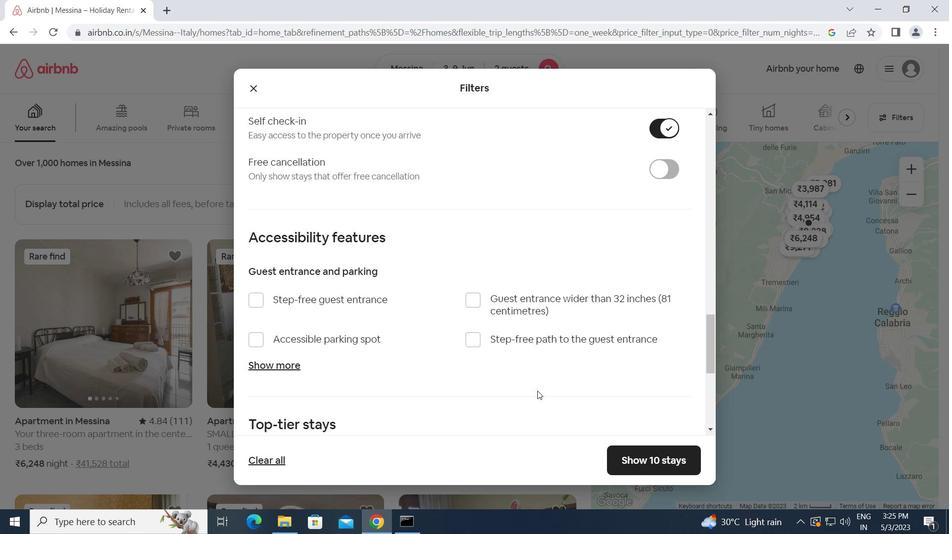 
Action: Mouse moved to (254, 379)
Screenshot: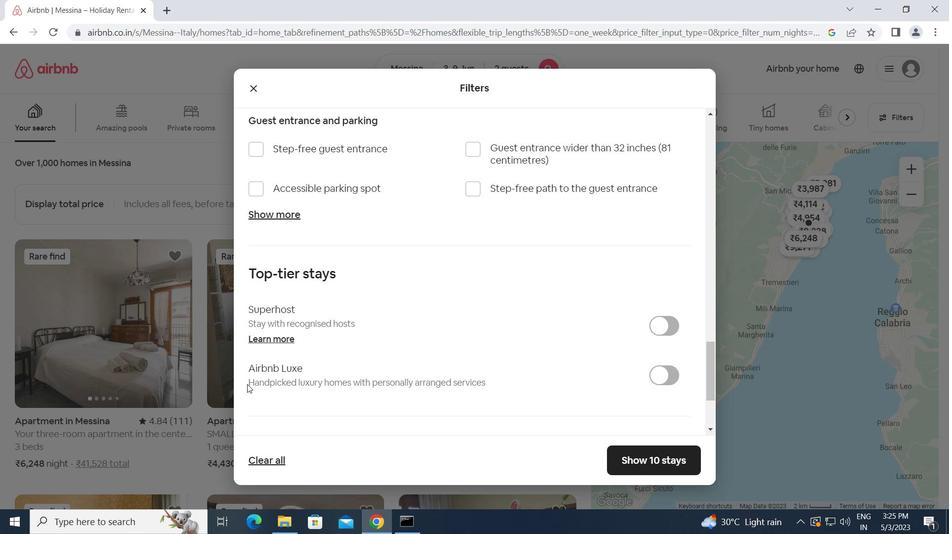 
Action: Mouse scrolled (254, 379) with delta (0, 0)
Screenshot: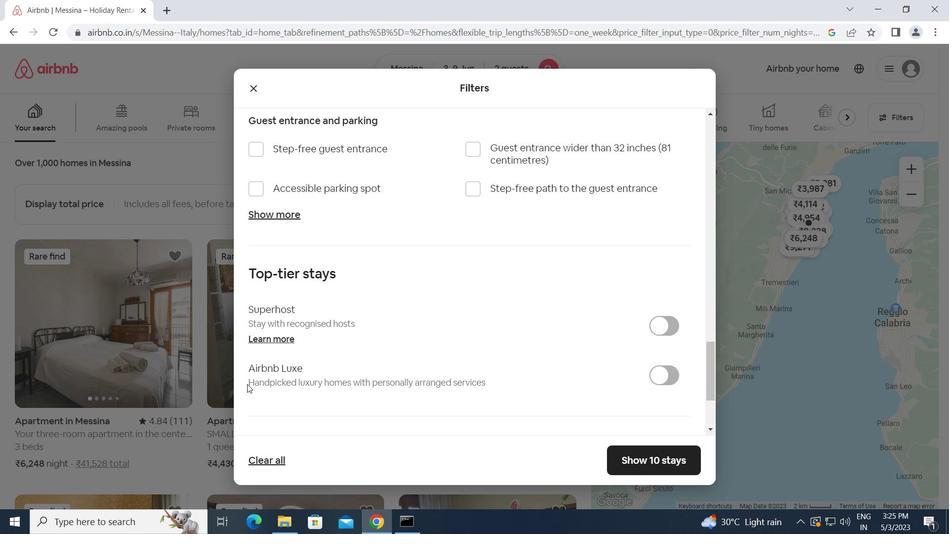 
Action: Mouse scrolled (254, 379) with delta (0, 0)
Screenshot: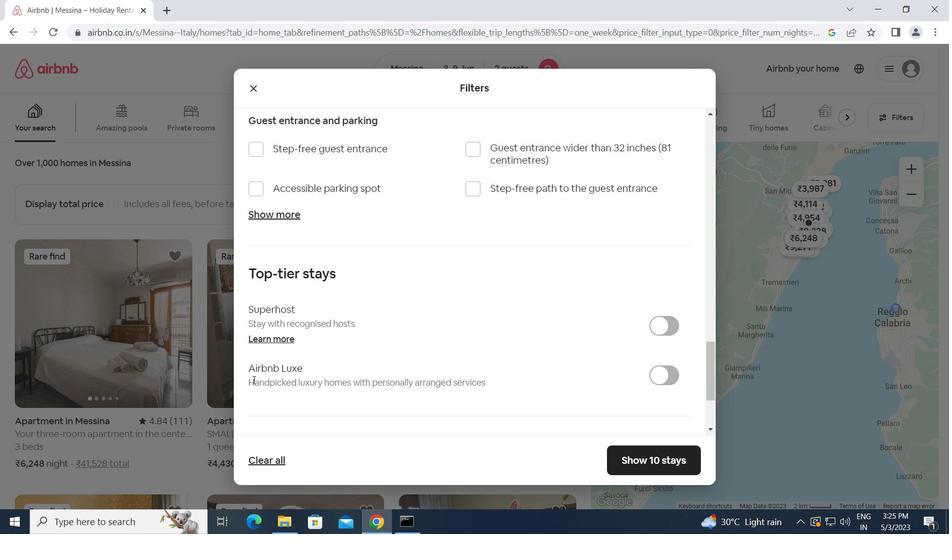
Action: Mouse moved to (256, 359)
Screenshot: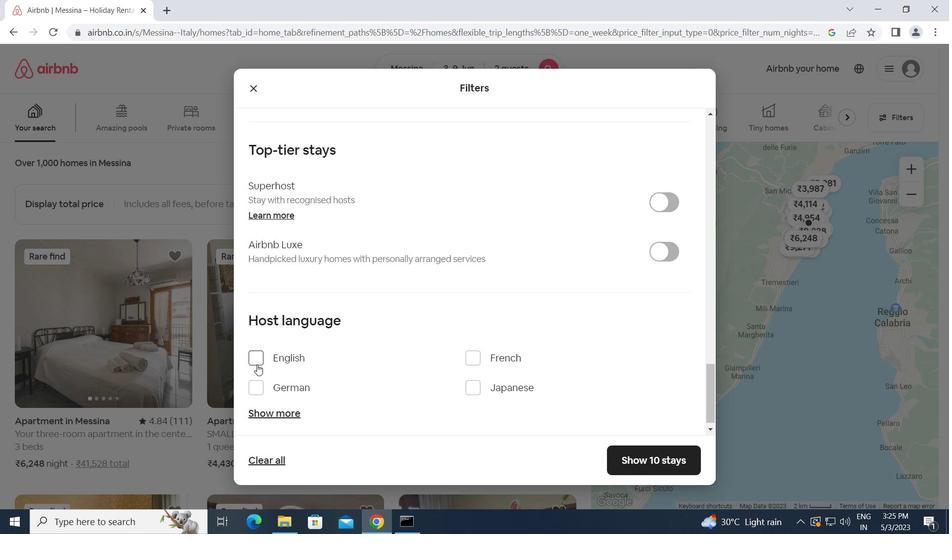 
Action: Mouse pressed left at (256, 359)
Screenshot: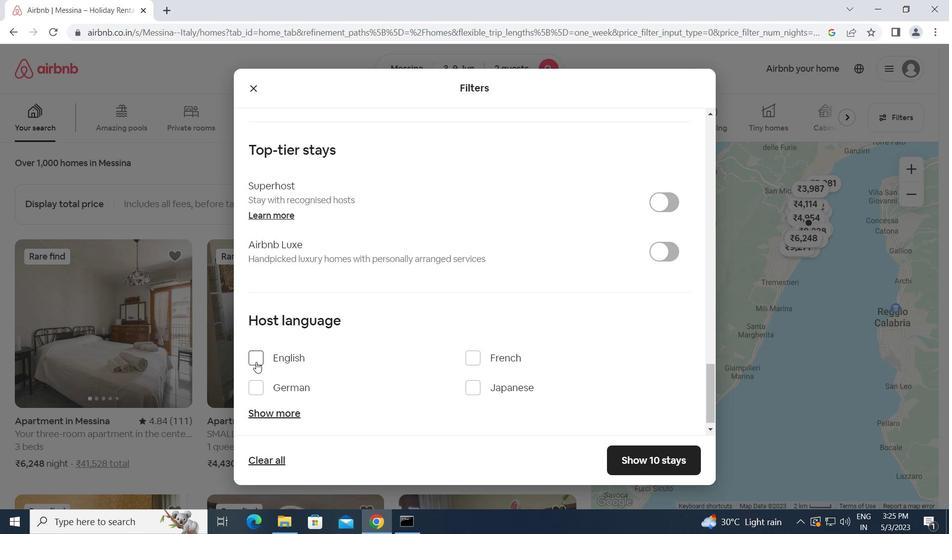
Action: Mouse moved to (645, 456)
Screenshot: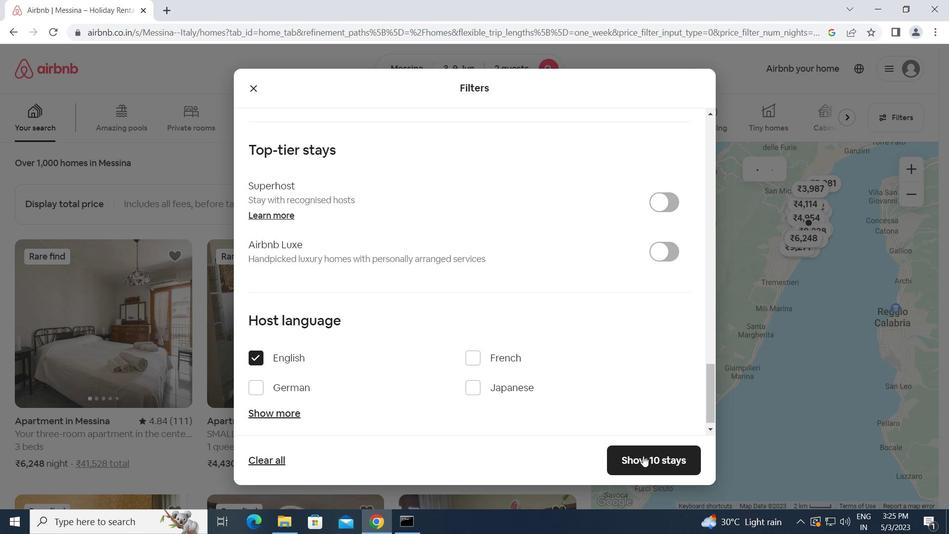 
Action: Mouse pressed left at (645, 456)
Screenshot: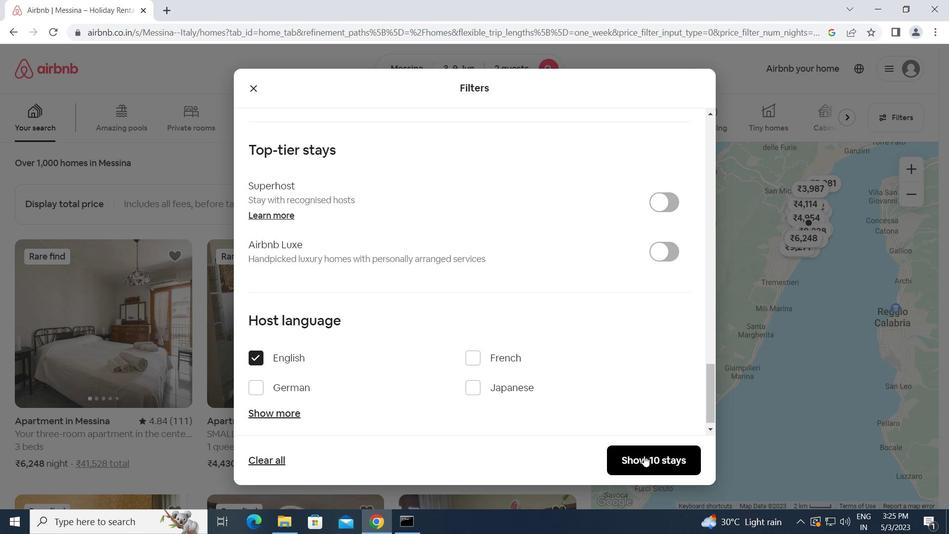 
Action: Mouse moved to (645, 456)
Screenshot: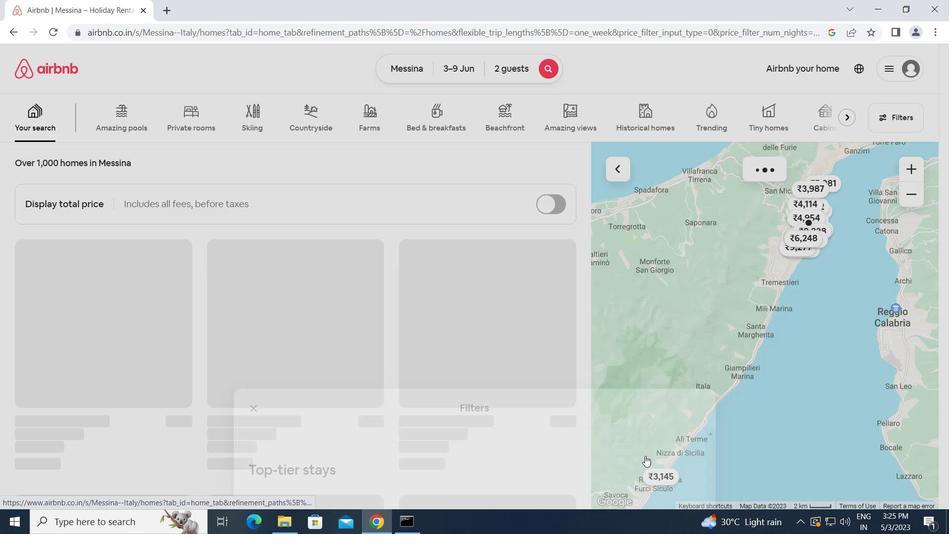 
